 Task: Select the current location as Columbia, South Carolina, United States . Now zoom + , and verify the location . Show zoom slider
Action: Mouse moved to (371, 26)
Screenshot: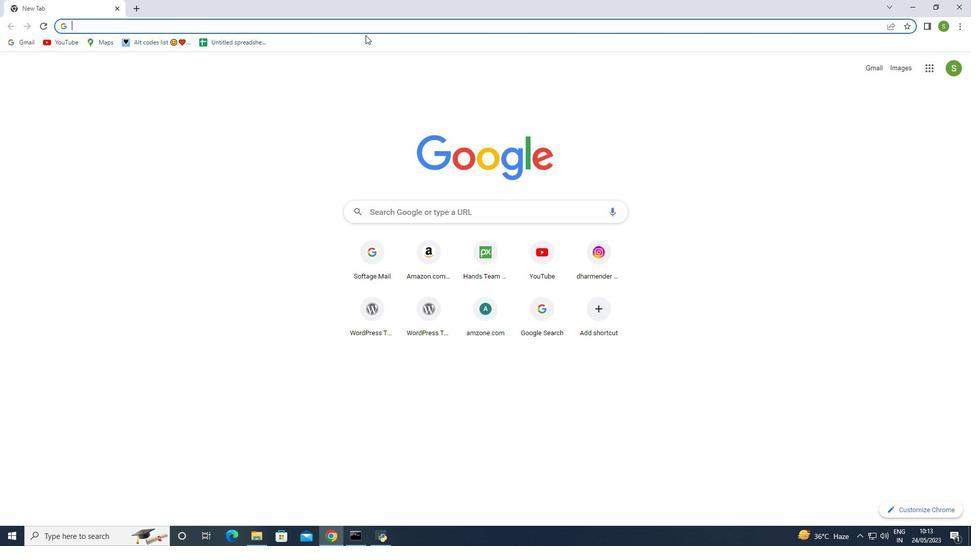 
Action: Mouse pressed left at (371, 26)
Screenshot: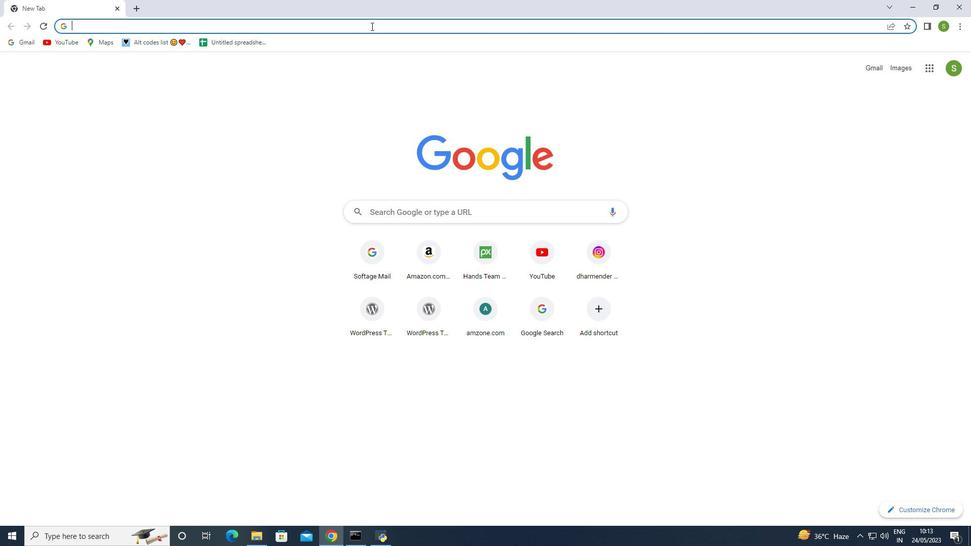 
Action: Key pressed google<Key.space>map<Key.enter>
Screenshot: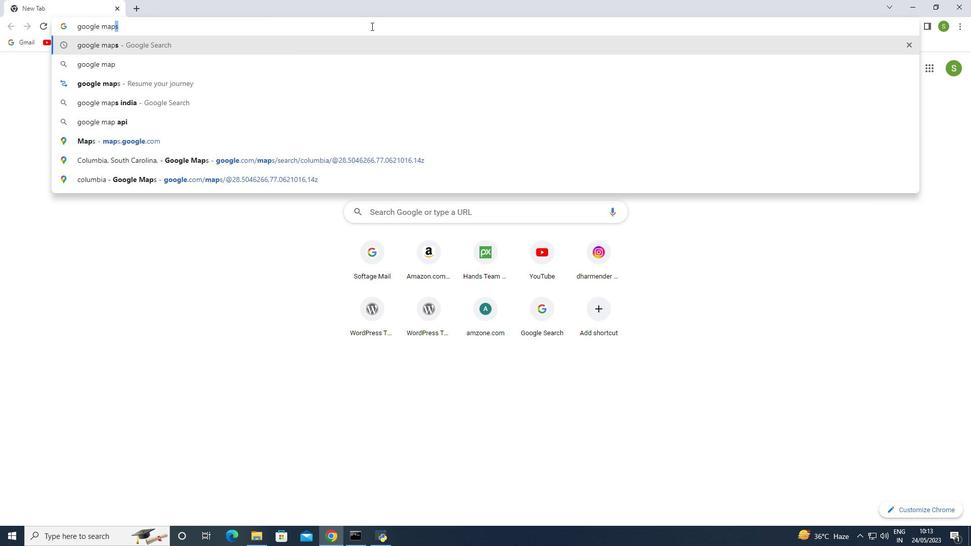 
Action: Mouse moved to (158, 233)
Screenshot: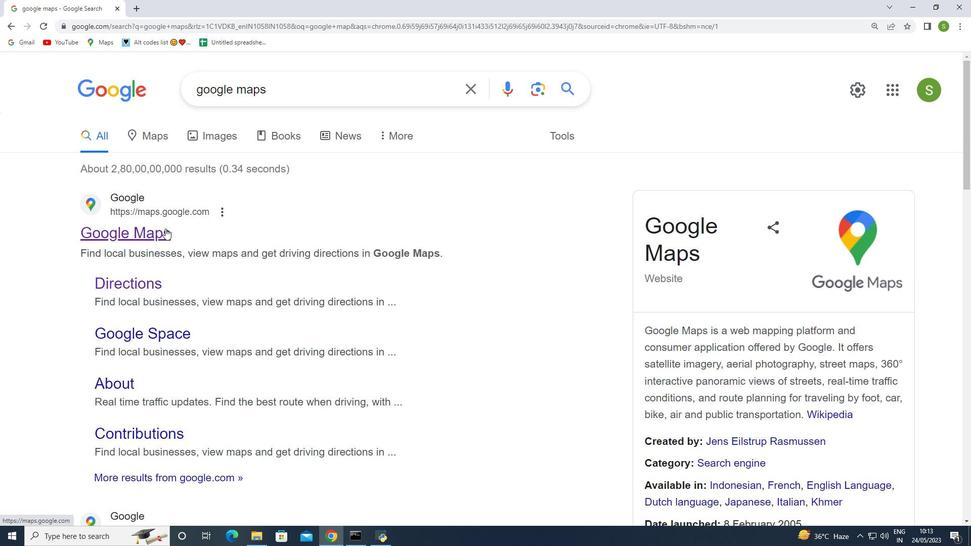 
Action: Mouse pressed left at (158, 233)
Screenshot: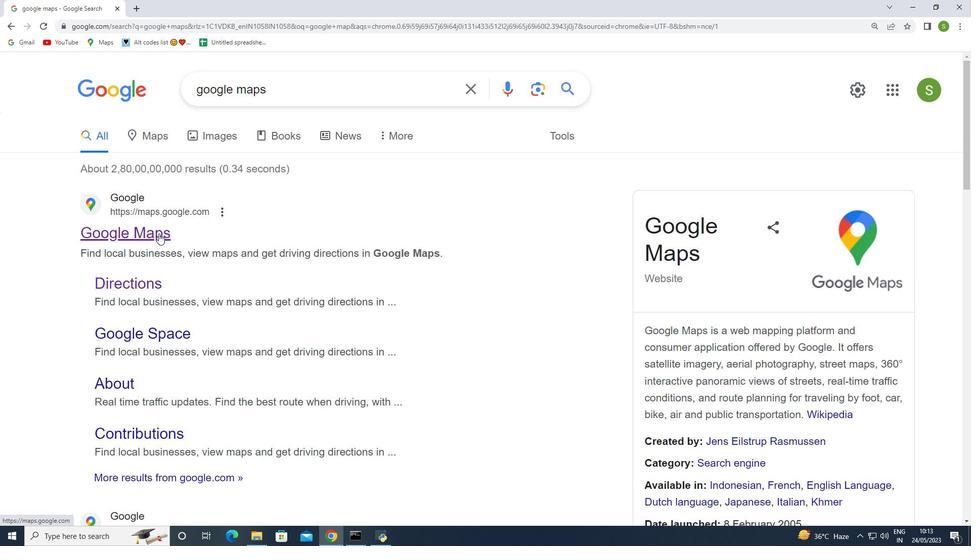 
Action: Mouse moved to (183, 76)
Screenshot: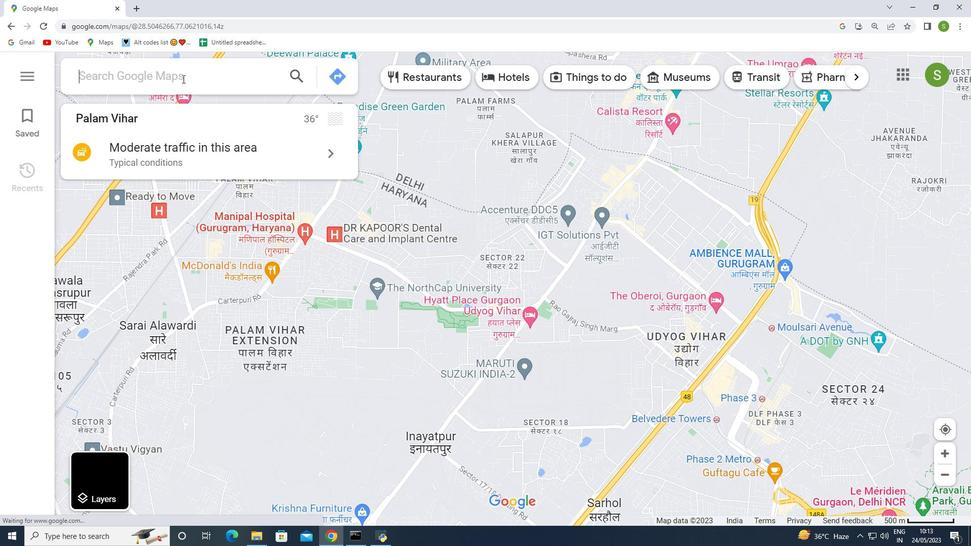 
Action: Mouse pressed left at (183, 76)
Screenshot: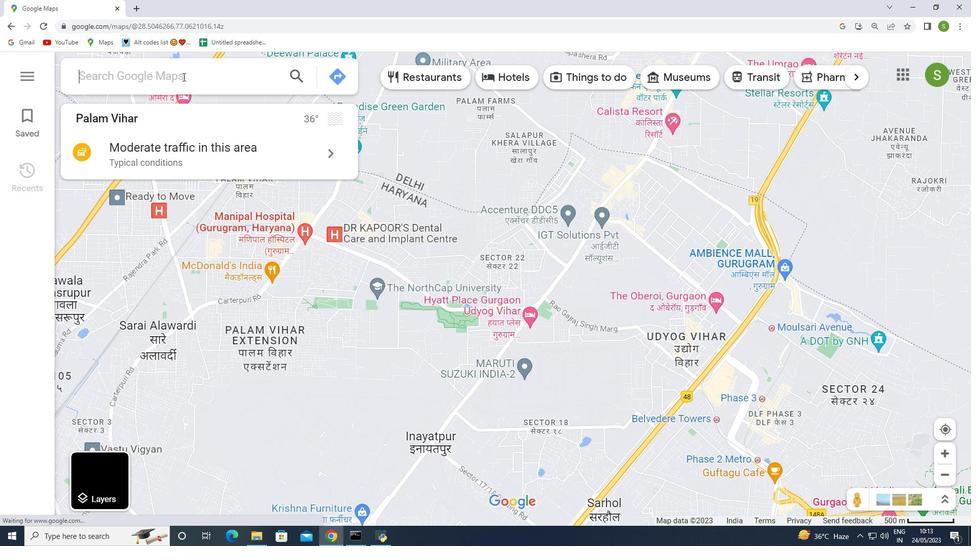 
Action: Key pressed columbia<Key.space>south<Key.space>carolina<Key.space>united<Key.space>states
Screenshot: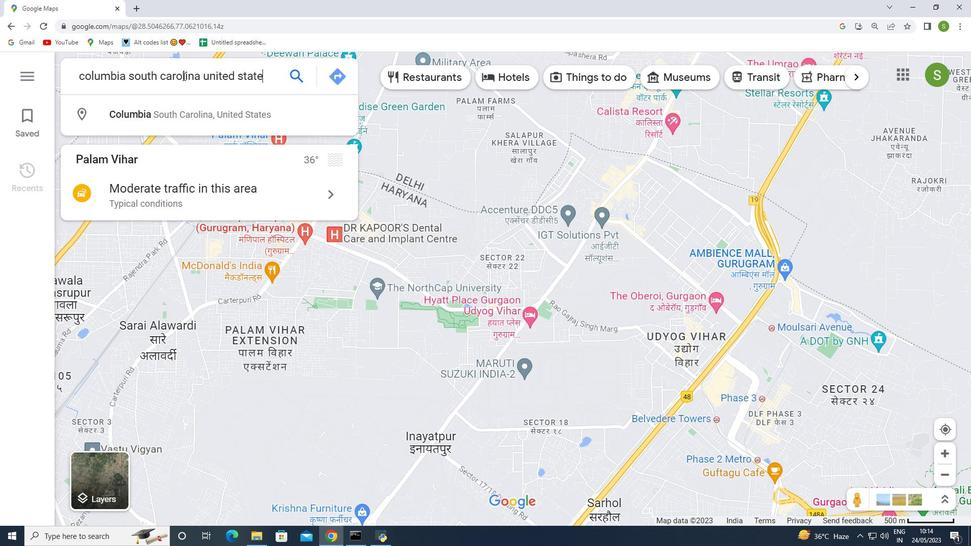 
Action: Mouse moved to (156, 116)
Screenshot: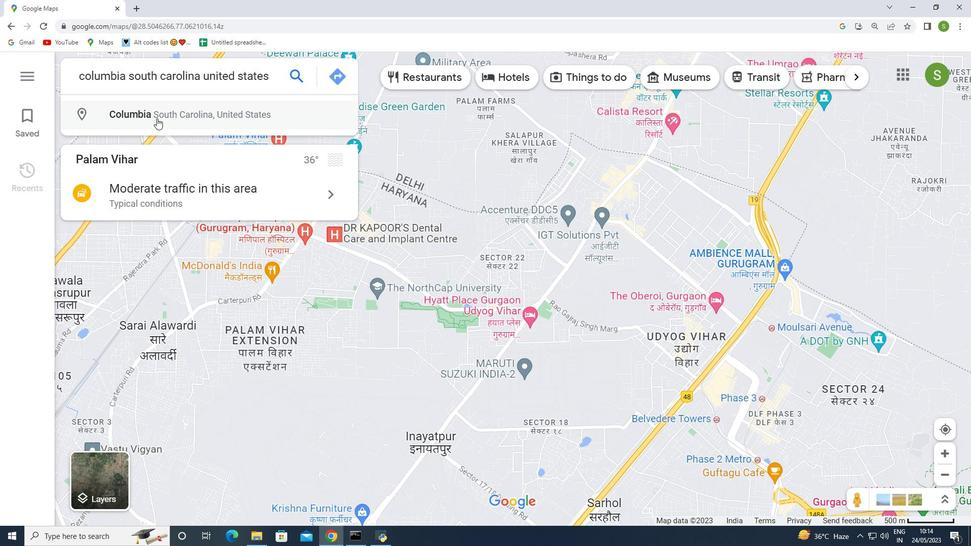 
Action: Mouse pressed left at (156, 116)
Screenshot: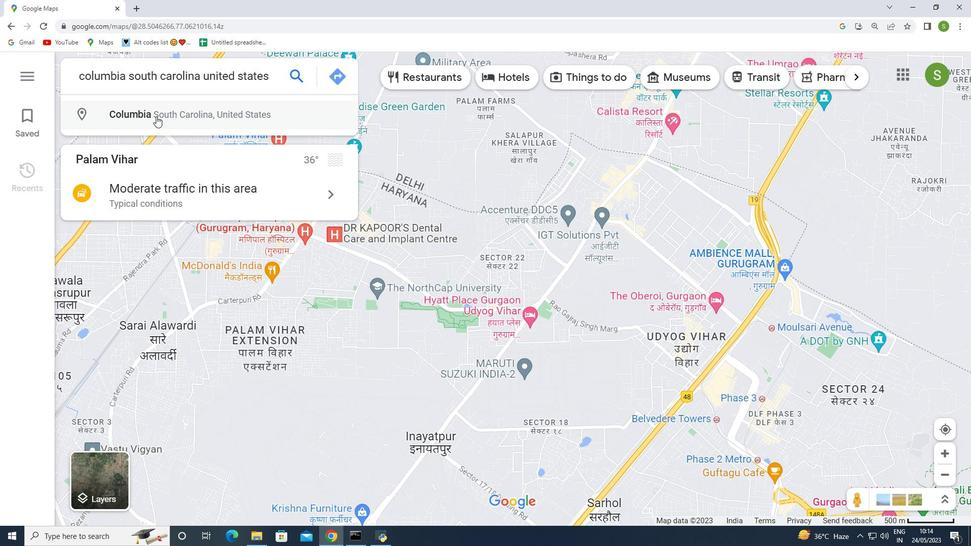
Action: Mouse moved to (146, 334)
Screenshot: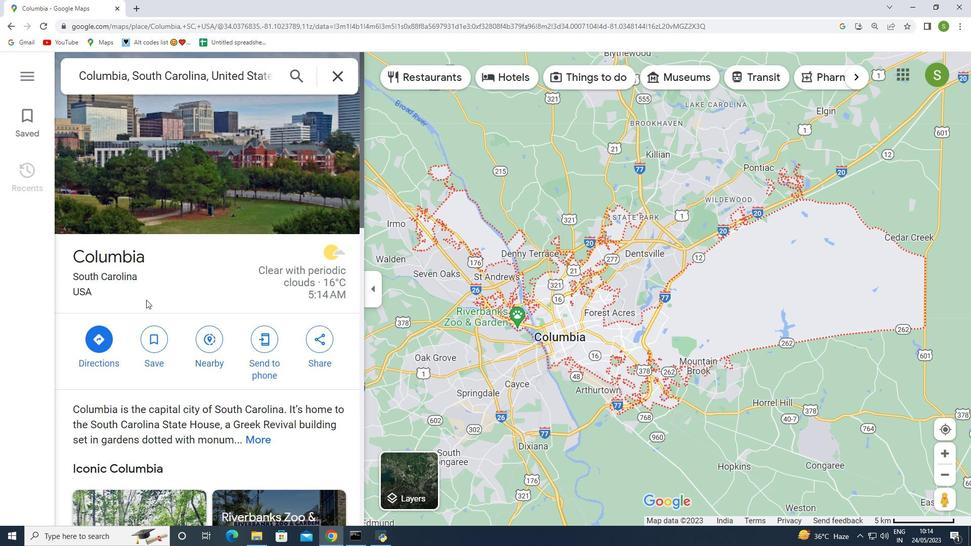 
Action: Mouse scrolled (146, 333) with delta (0, 0)
Screenshot: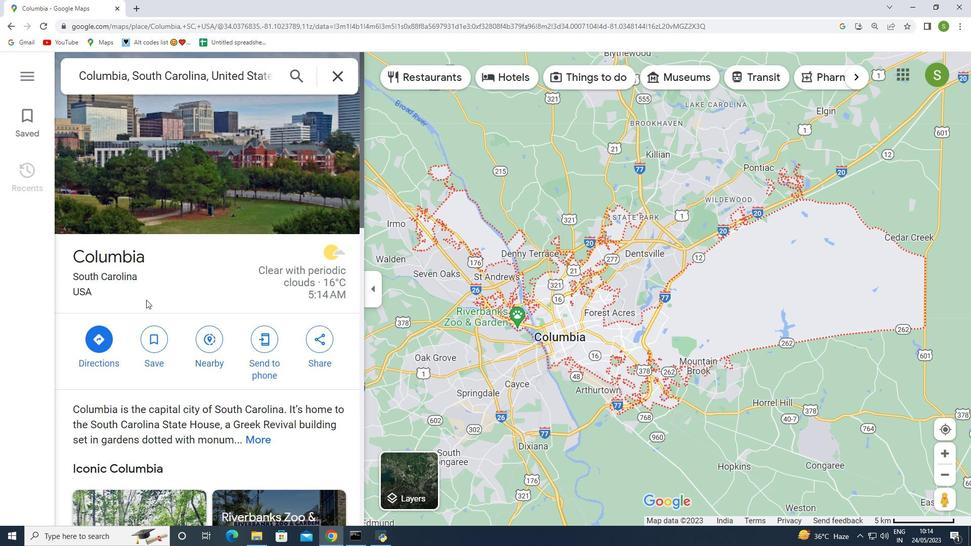
Action: Mouse moved to (259, 389)
Screenshot: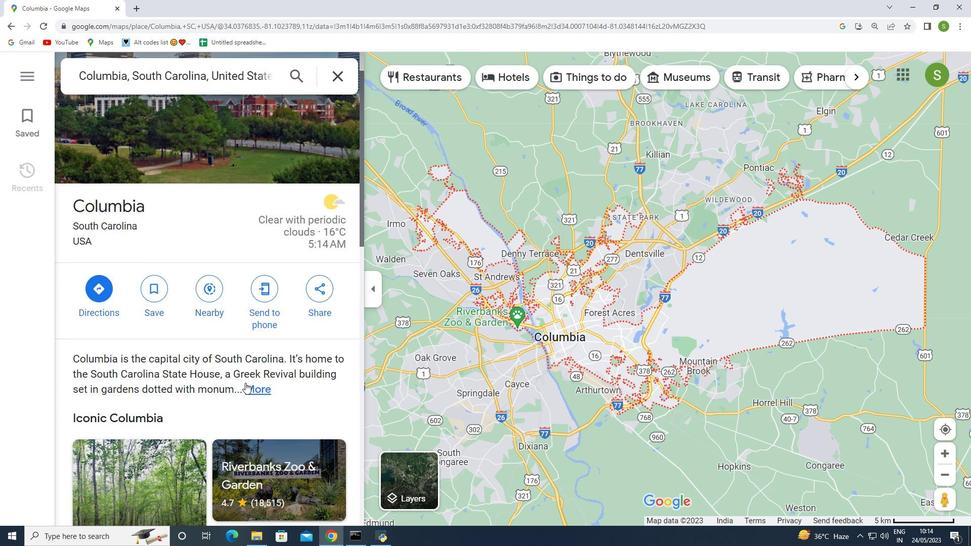 
Action: Mouse pressed left at (259, 389)
Screenshot: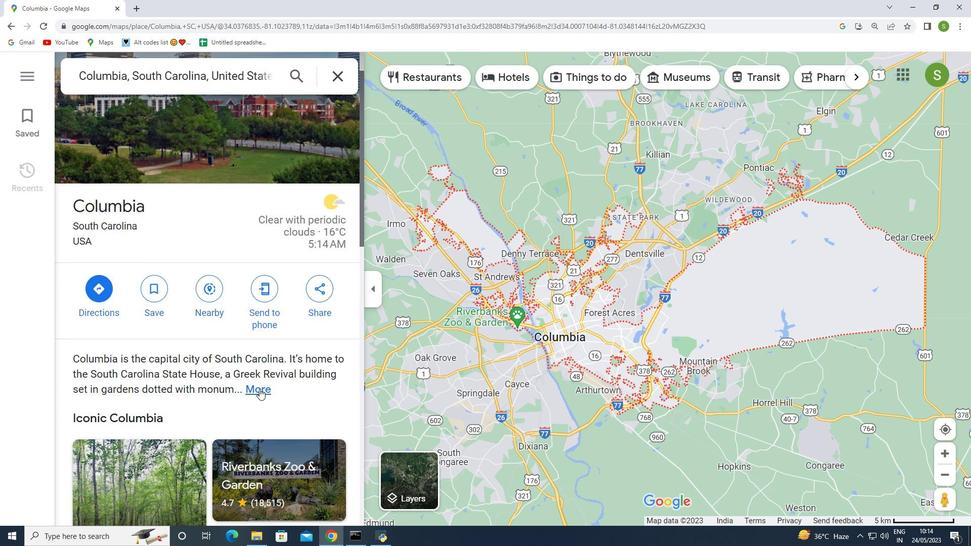 
Action: Mouse moved to (217, 244)
Screenshot: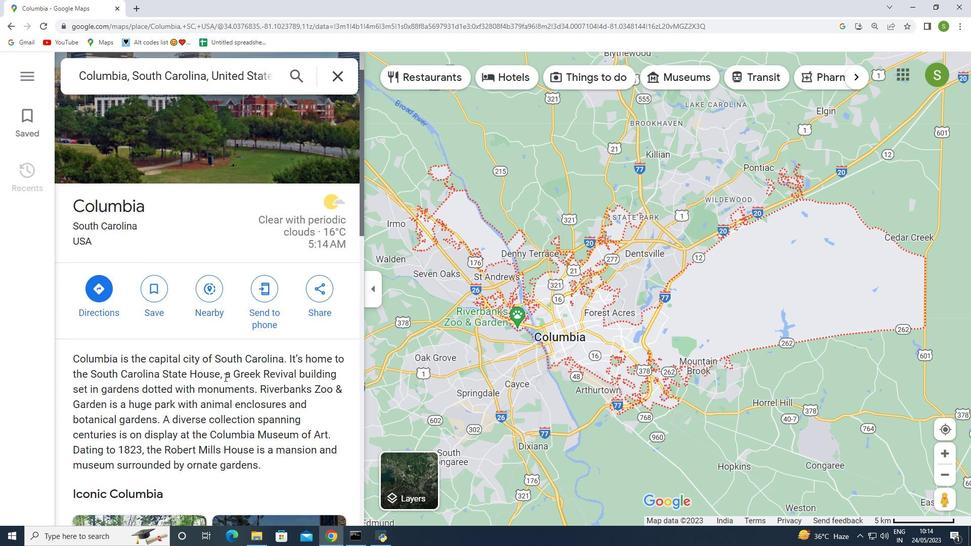 
Action: Mouse scrolled (217, 244) with delta (0, 0)
Screenshot: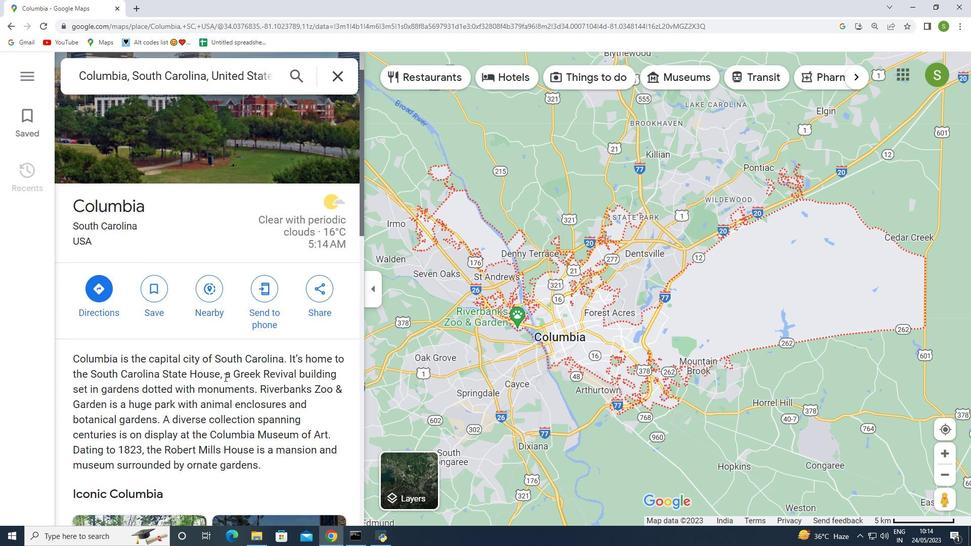 
Action: Mouse moved to (222, 228)
Screenshot: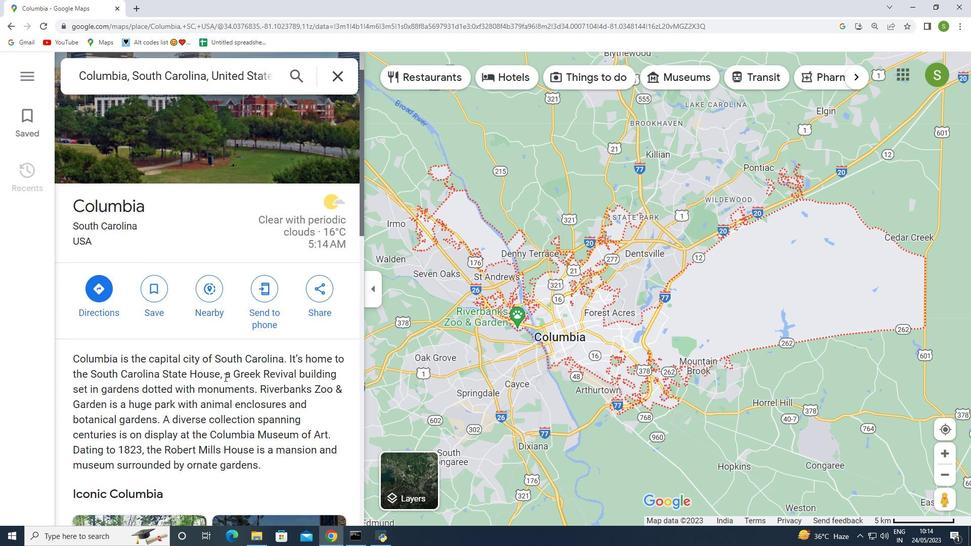 
Action: Mouse scrolled (222, 229) with delta (0, 0)
Screenshot: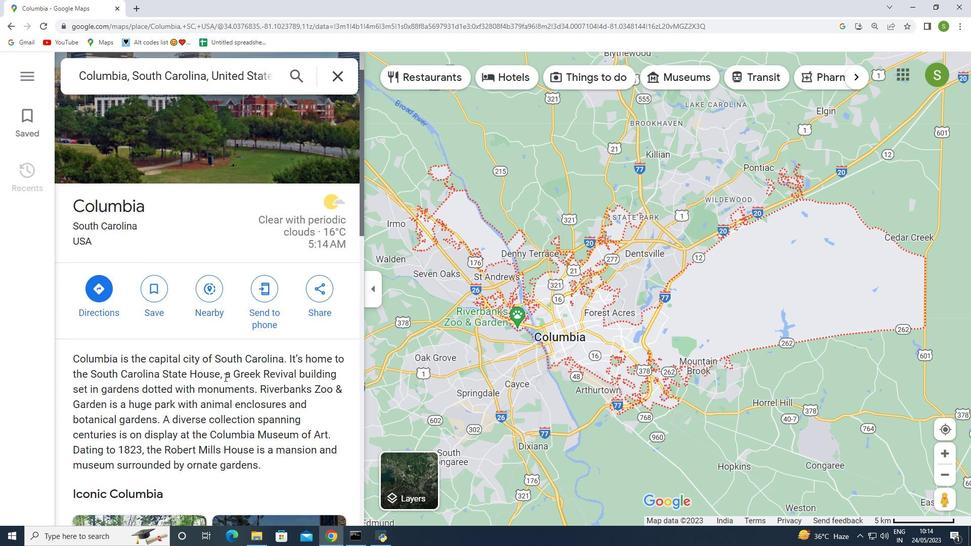 
Action: Mouse moved to (216, 204)
Screenshot: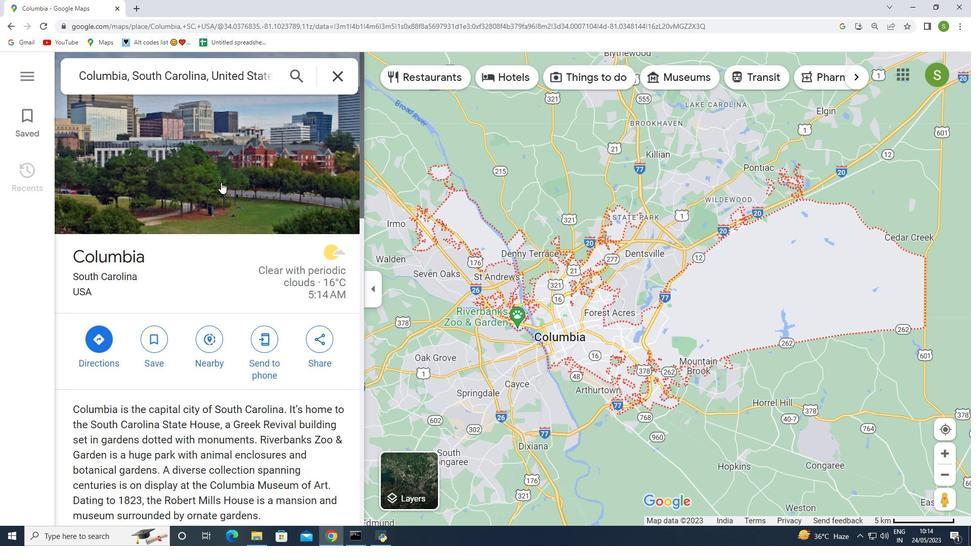 
Action: Mouse scrolled (216, 205) with delta (0, 0)
Screenshot: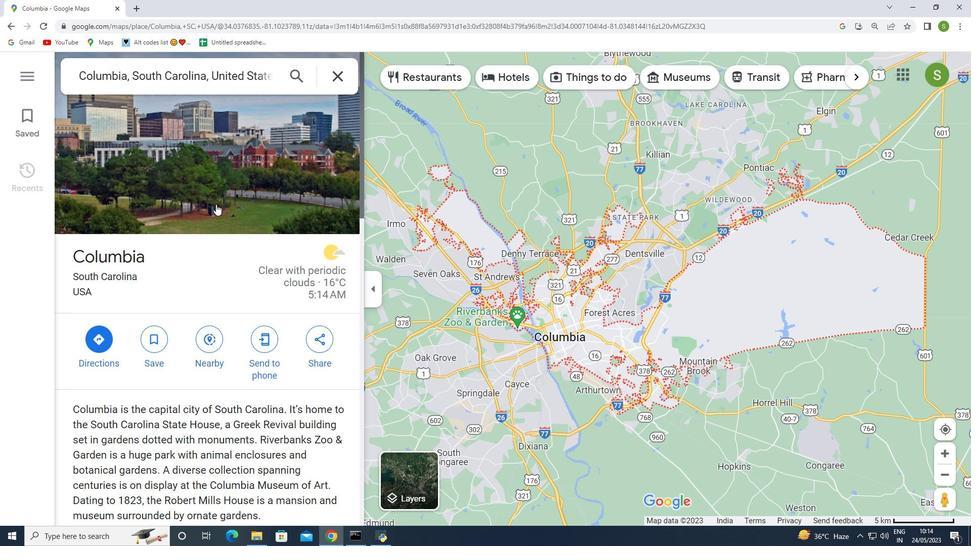 
Action: Mouse scrolled (216, 205) with delta (0, 0)
Screenshot: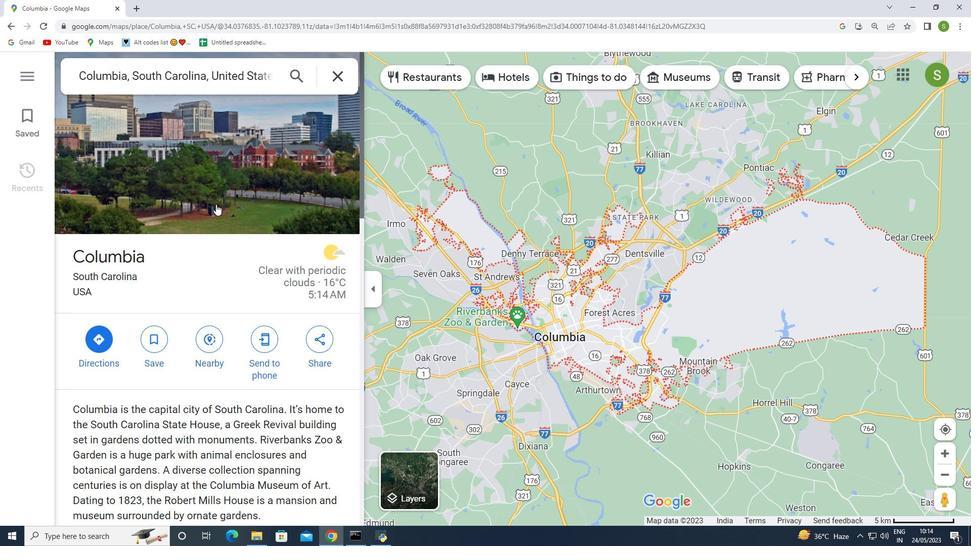 
Action: Mouse scrolled (216, 205) with delta (0, 0)
Screenshot: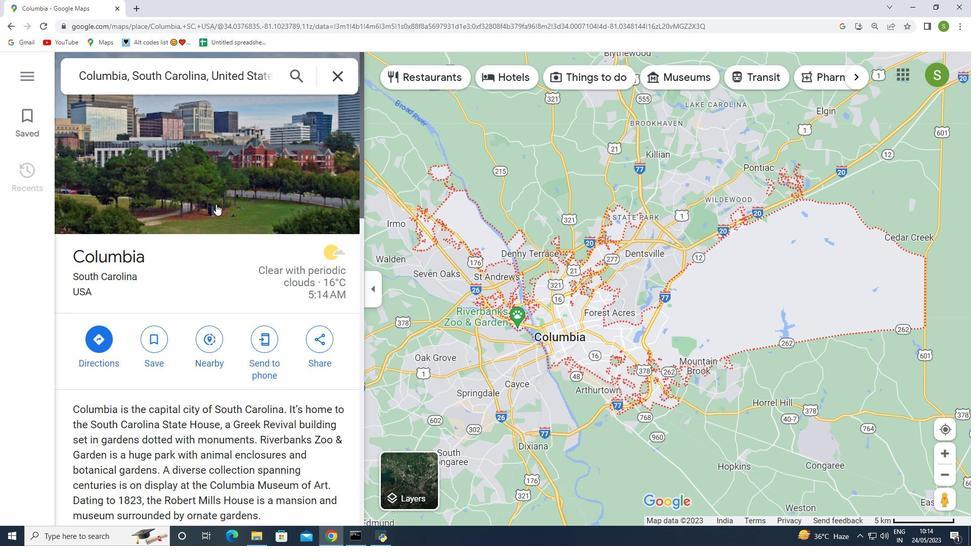 
Action: Mouse moved to (944, 453)
Screenshot: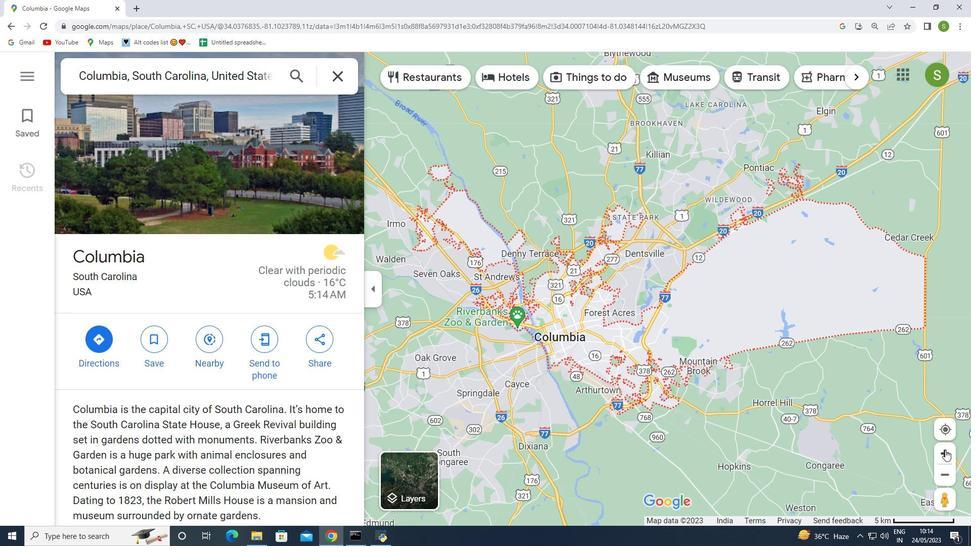 
Action: Mouse pressed left at (944, 453)
Screenshot: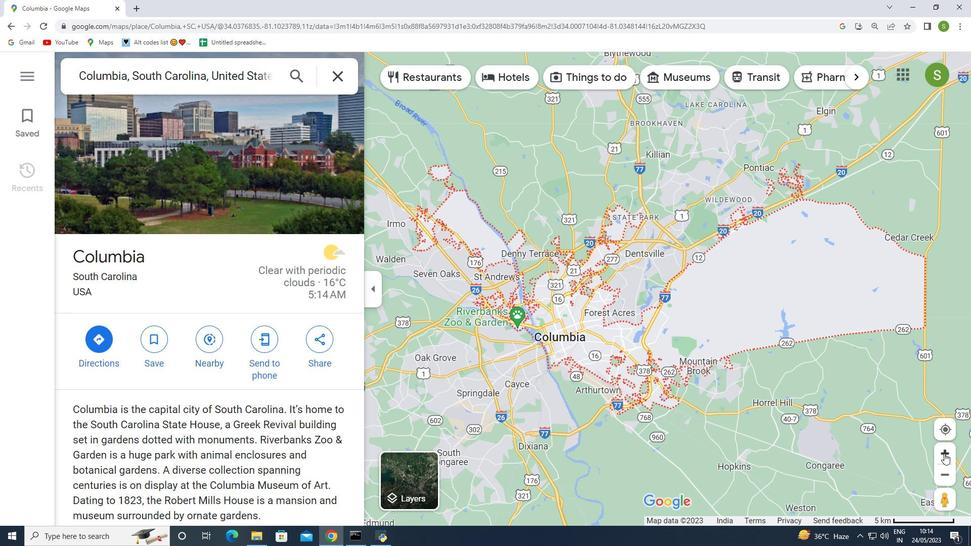 
Action: Mouse pressed left at (944, 453)
Screenshot: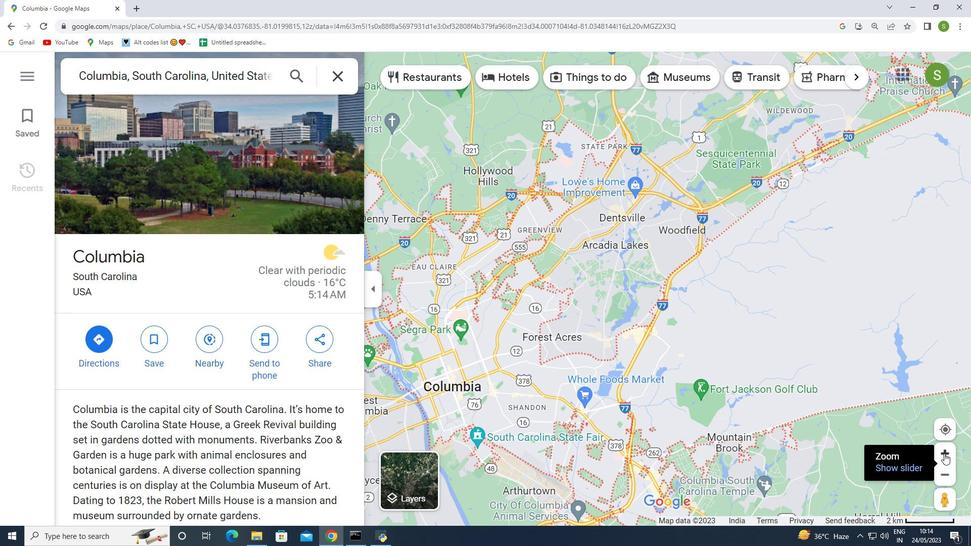 
Action: Mouse moved to (283, 313)
Screenshot: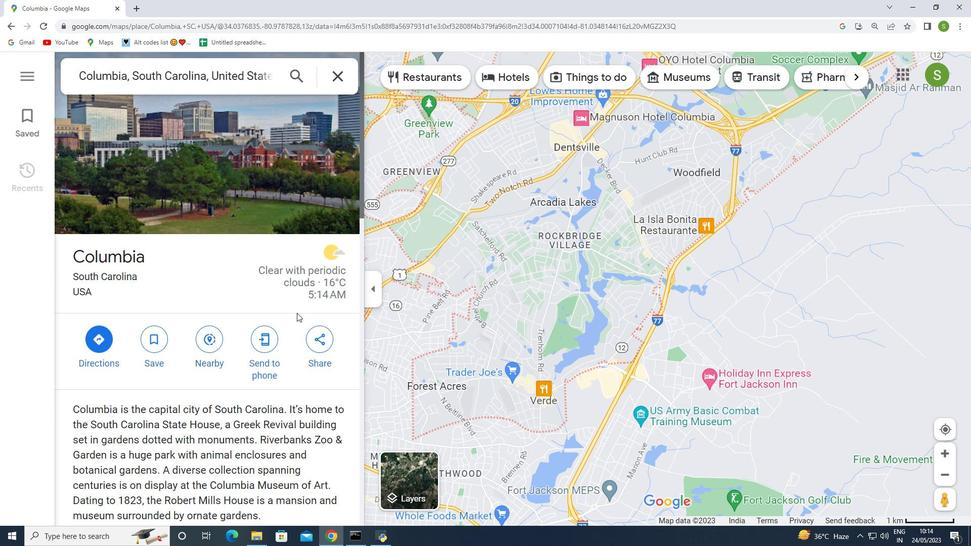 
Action: Mouse scrolled (283, 313) with delta (0, 0)
Screenshot: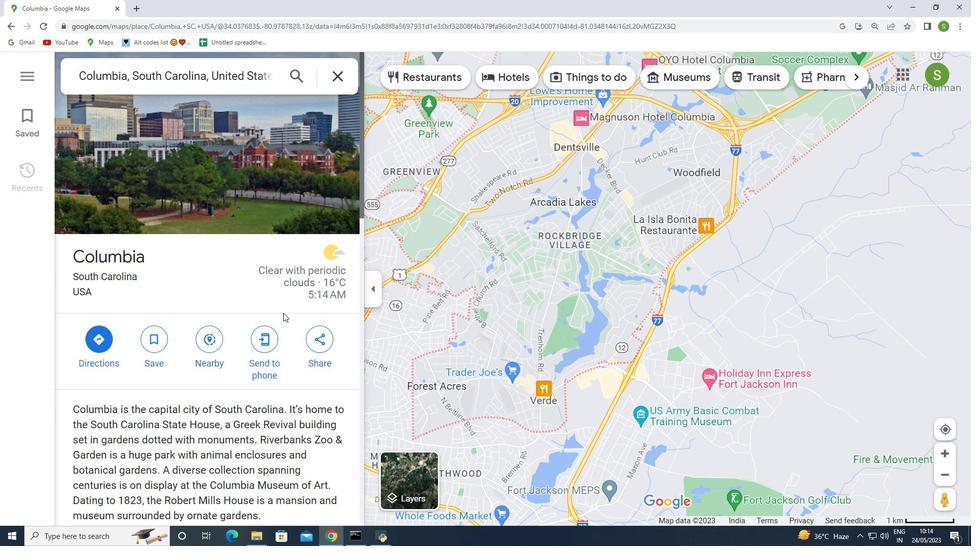 
Action: Mouse scrolled (283, 313) with delta (0, 0)
Screenshot: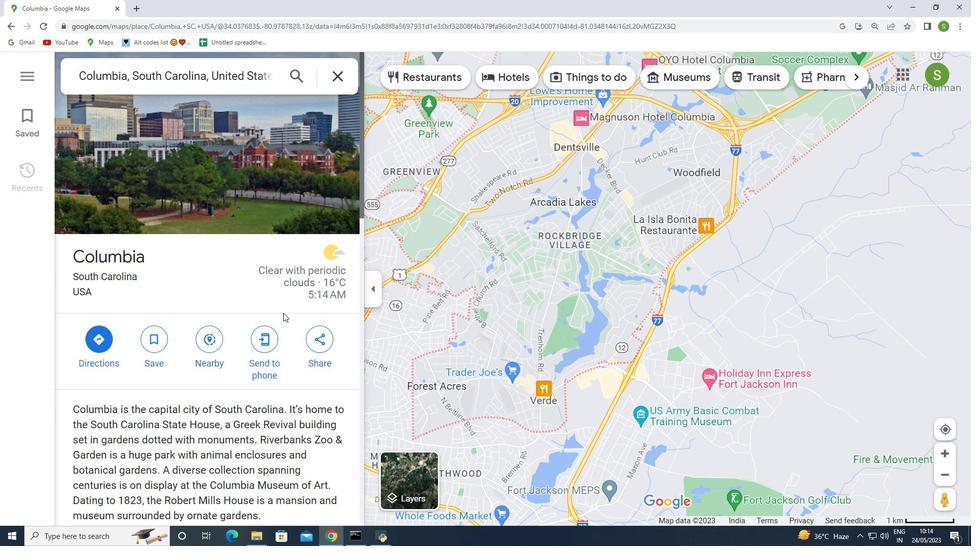 
Action: Mouse moved to (292, 292)
Screenshot: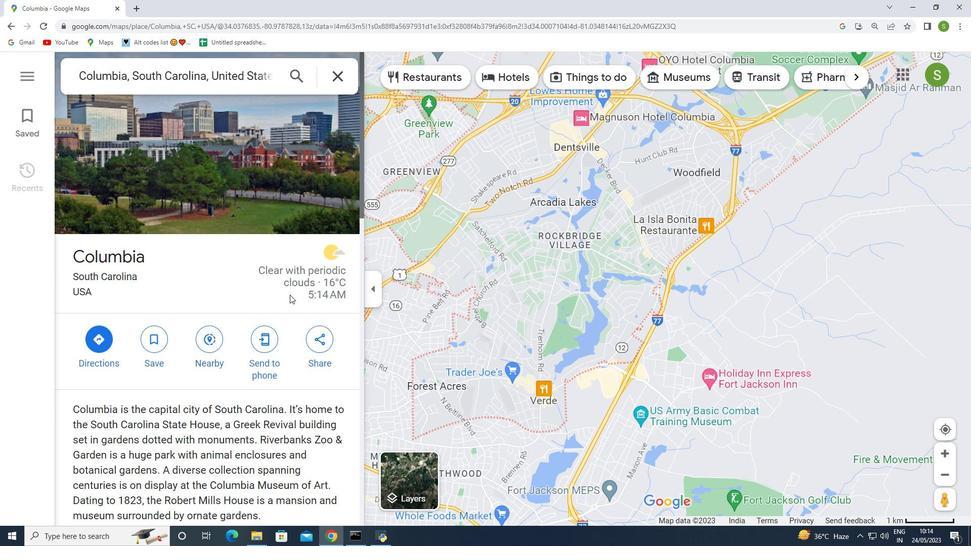 
Action: Mouse scrolled (292, 291) with delta (0, 0)
Screenshot: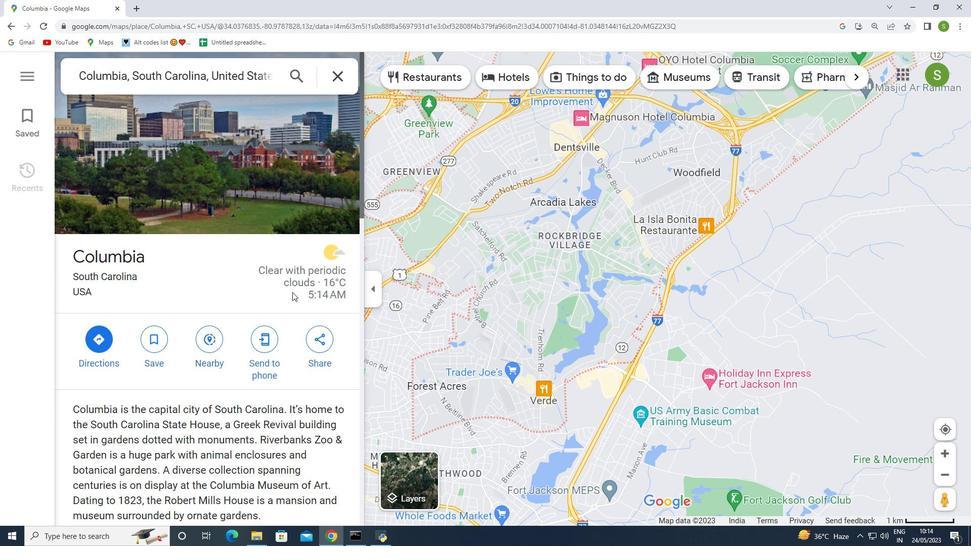 
Action: Mouse moved to (481, 325)
Screenshot: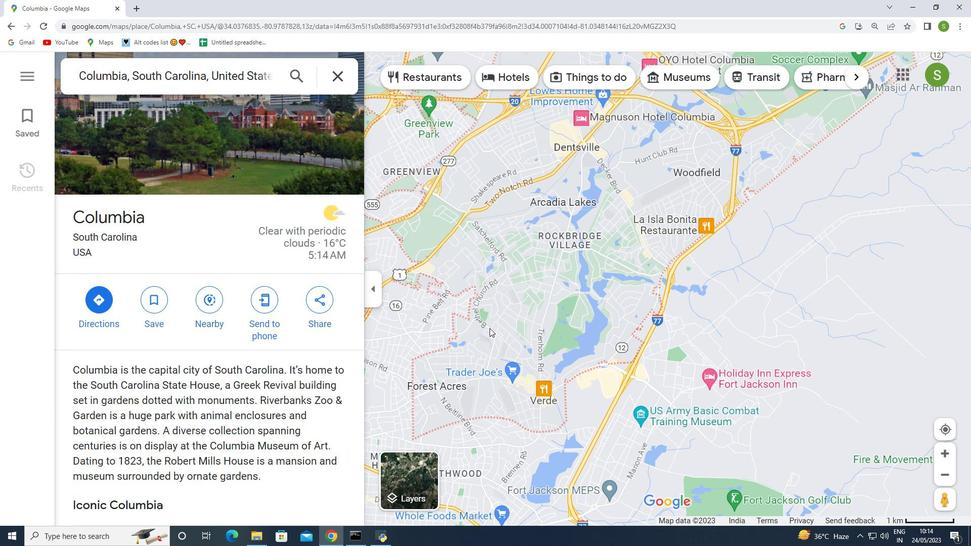
Action: Mouse scrolled (481, 325) with delta (0, 0)
Screenshot: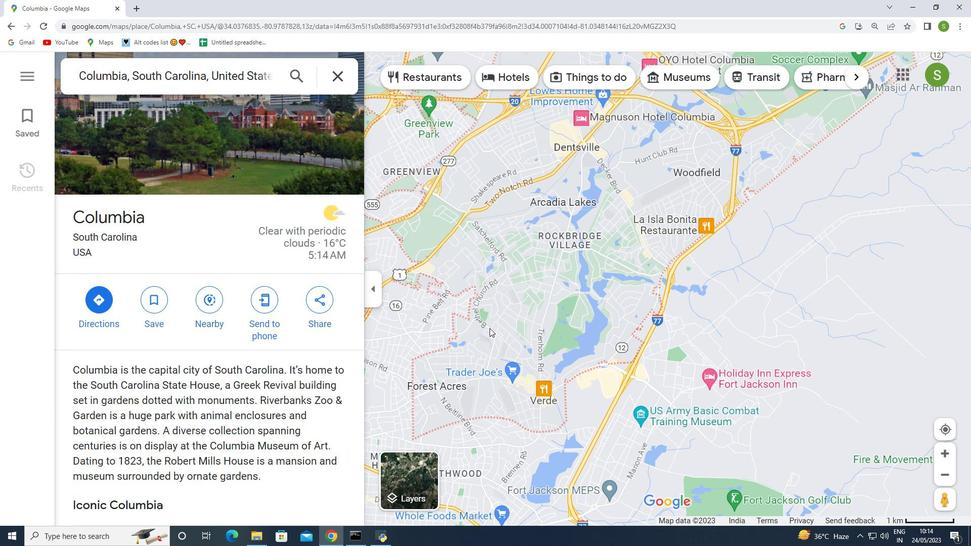 
Action: Mouse moved to (479, 323)
Screenshot: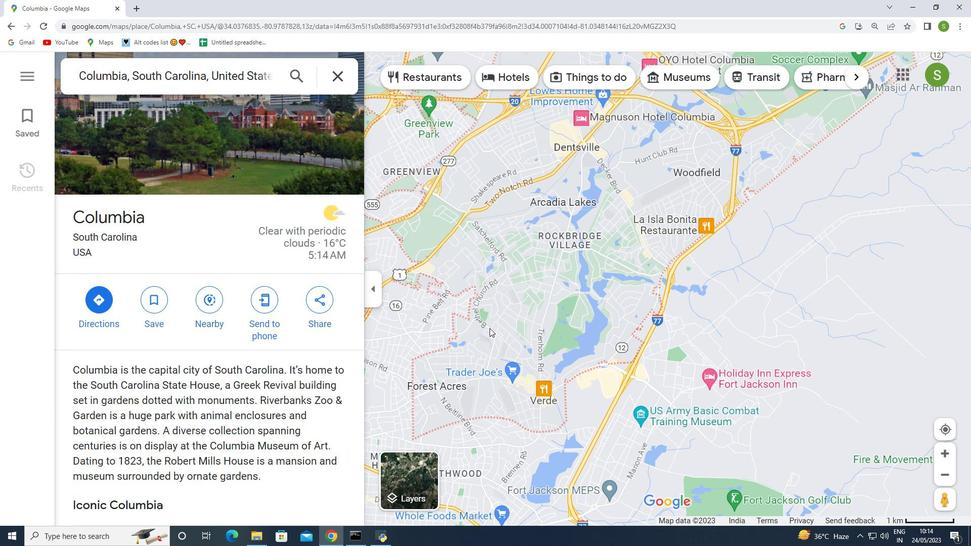 
Action: Mouse scrolled (479, 324) with delta (0, 0)
Screenshot: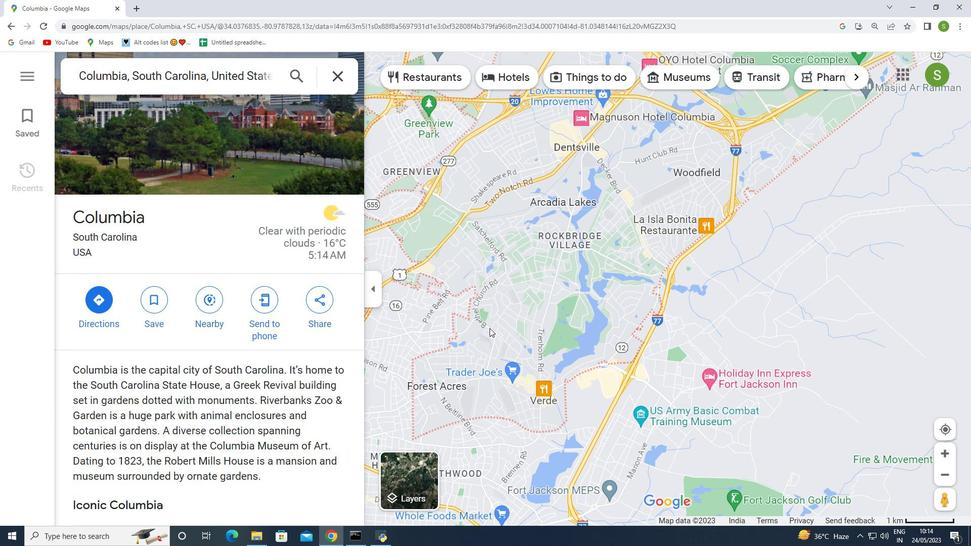 
Action: Mouse moved to (477, 322)
Screenshot: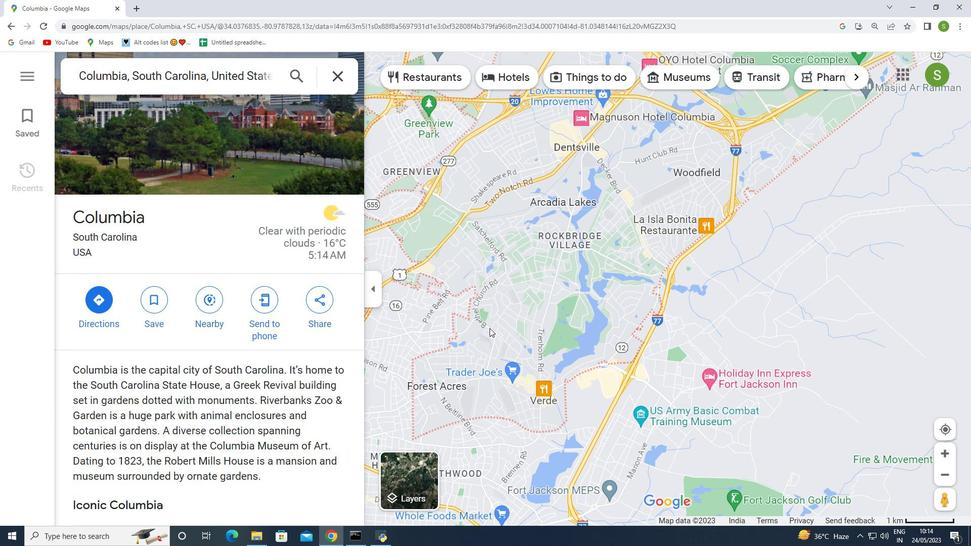 
Action: Mouse scrolled (477, 323) with delta (0, 0)
Screenshot: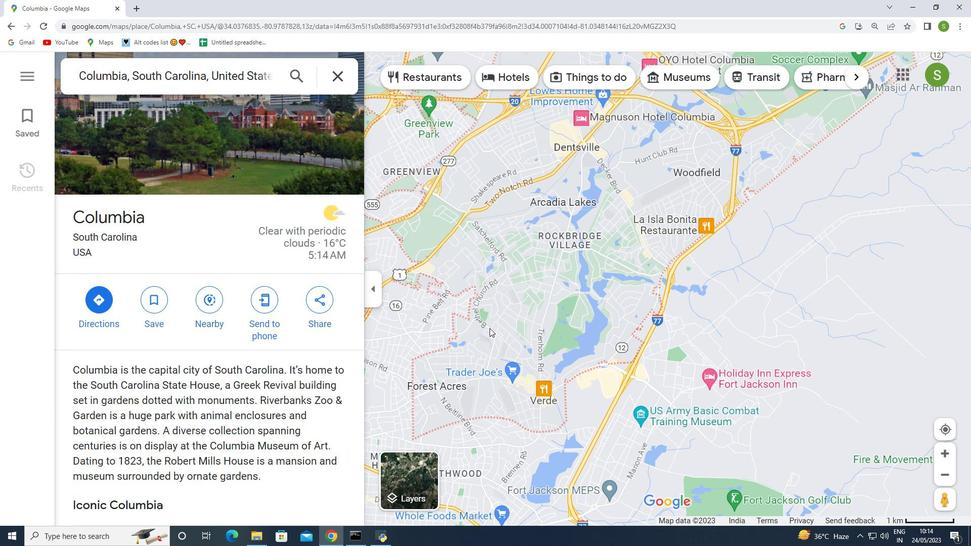 
Action: Mouse moved to (469, 316)
Screenshot: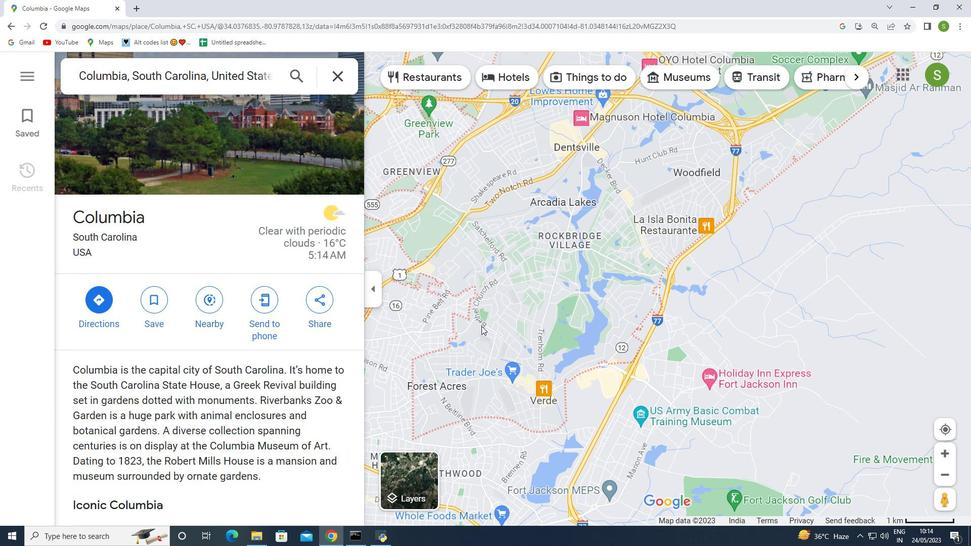 
Action: Mouse scrolled (469, 317) with delta (0, 0)
Screenshot: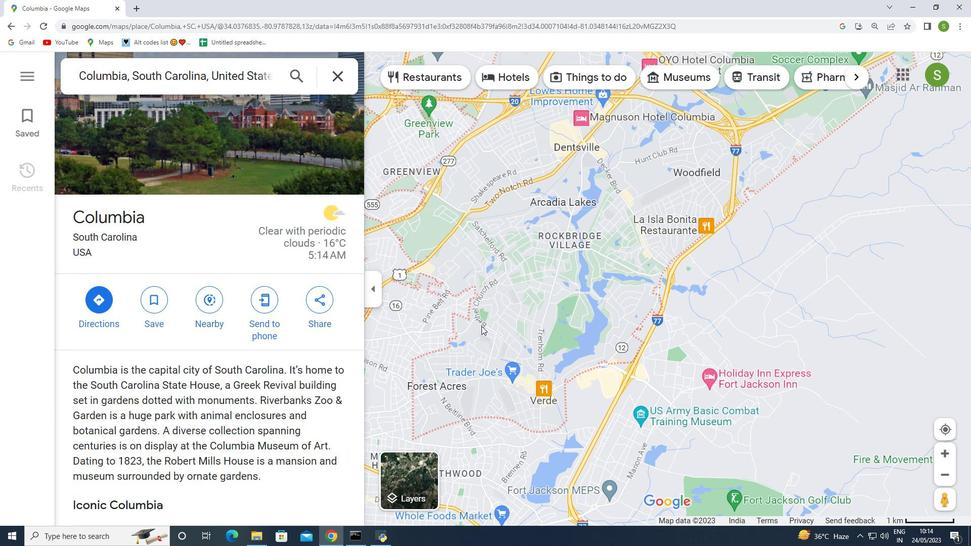 
Action: Mouse moved to (280, 328)
Screenshot: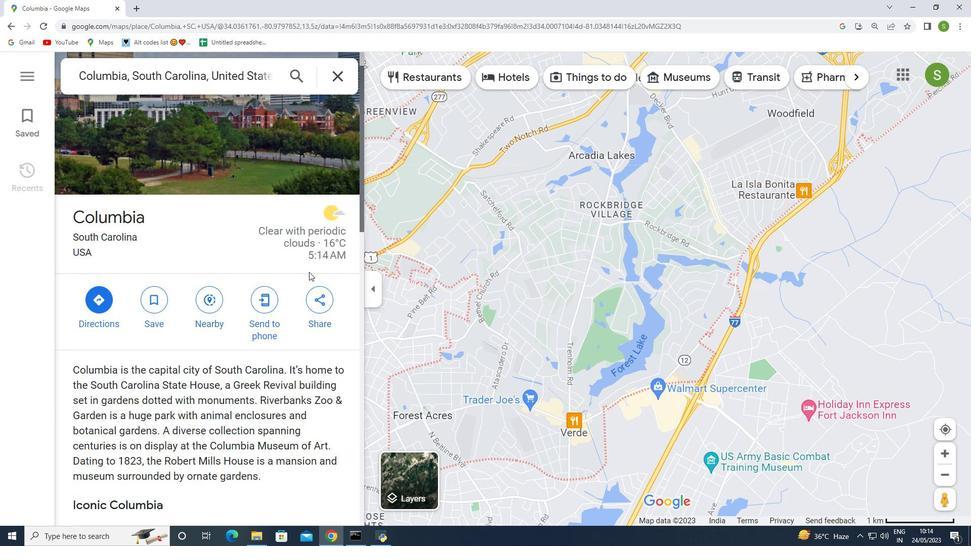 
Action: Mouse scrolled (280, 328) with delta (0, 0)
Screenshot: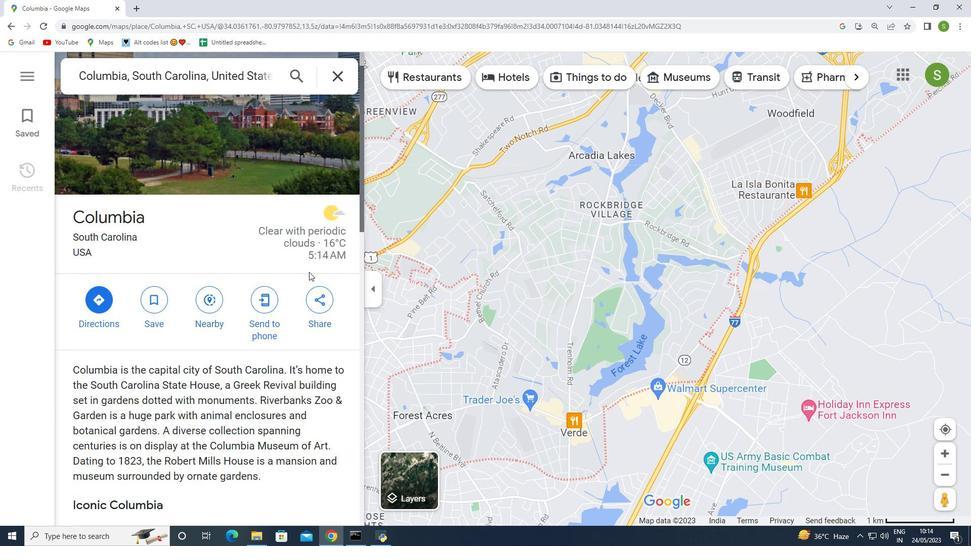 
Action: Mouse moved to (275, 339)
Screenshot: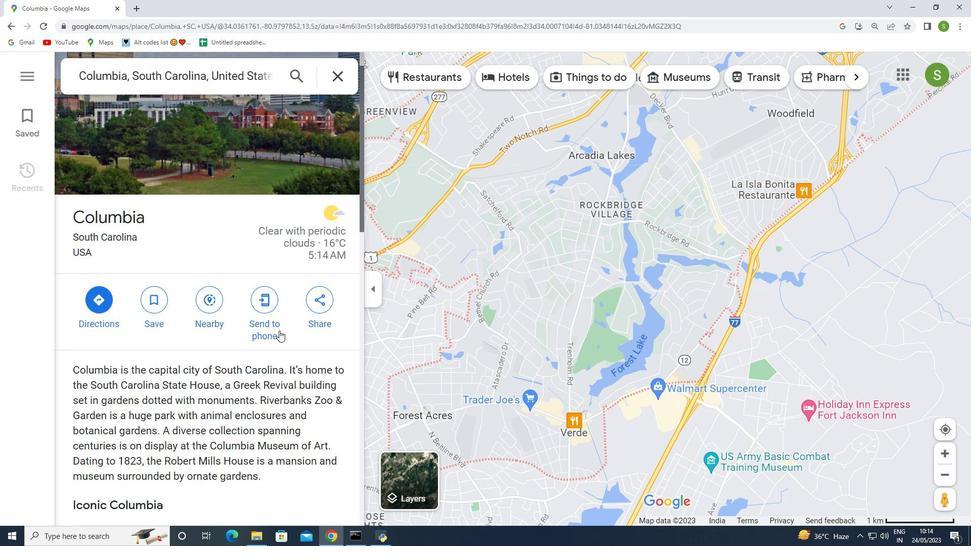 
Action: Mouse scrolled (275, 338) with delta (0, 0)
Screenshot: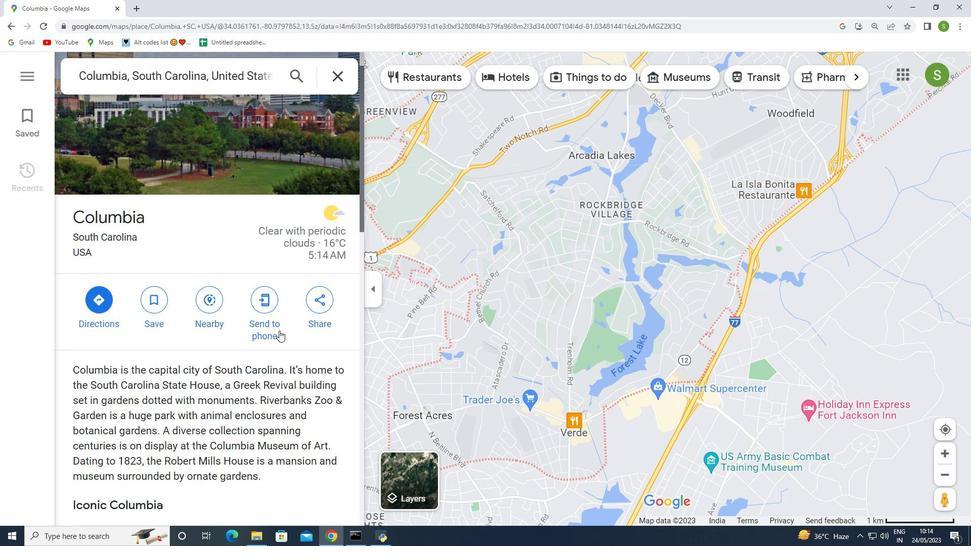 
Action: Mouse moved to (269, 352)
Screenshot: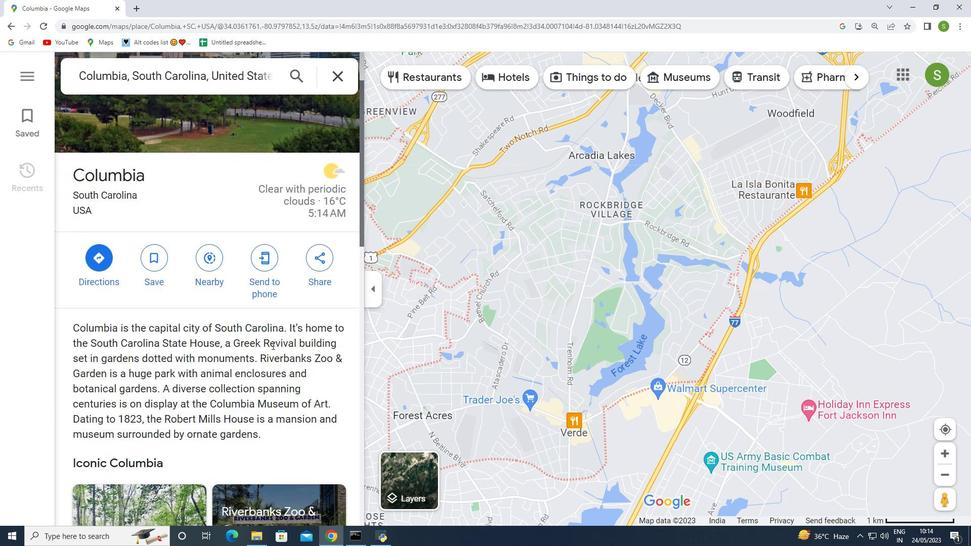 
Action: Mouse scrolled (269, 351) with delta (0, 0)
Screenshot: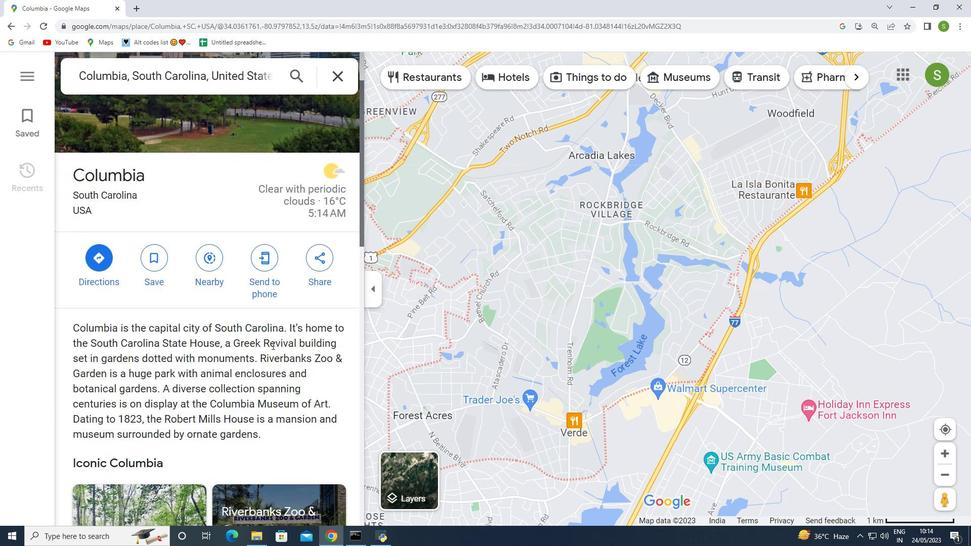 
Action: Mouse moved to (213, 262)
Screenshot: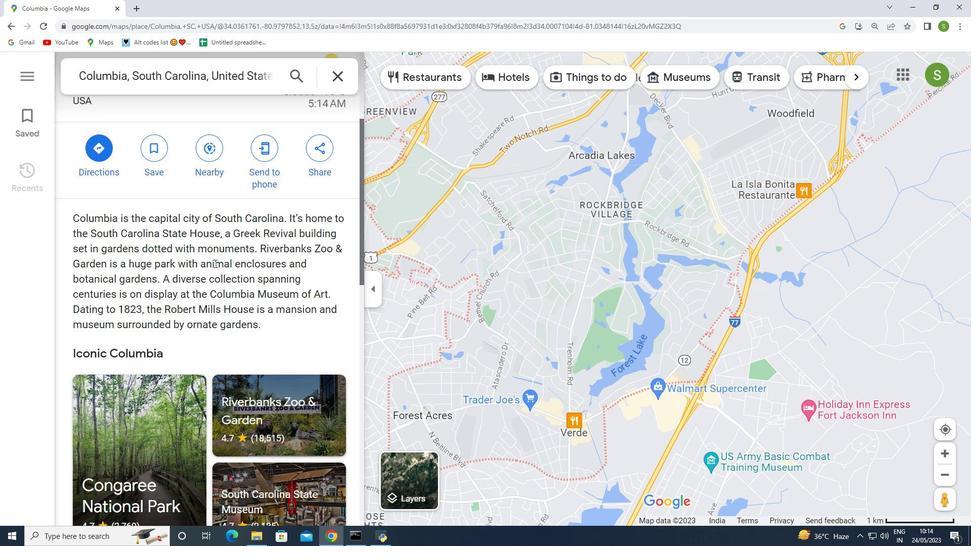 
Action: Mouse scrolled (213, 263) with delta (0, 0)
Screenshot: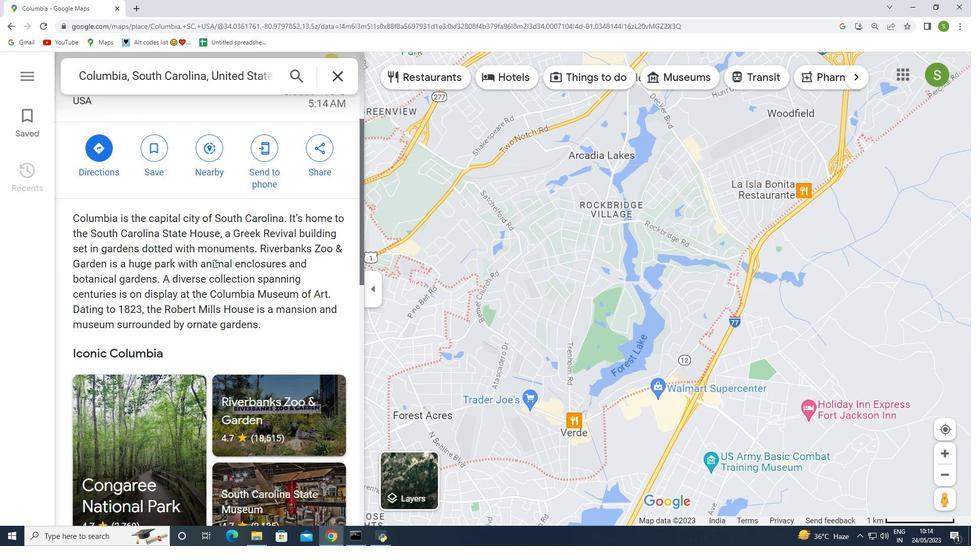 
Action: Mouse moved to (296, 247)
Screenshot: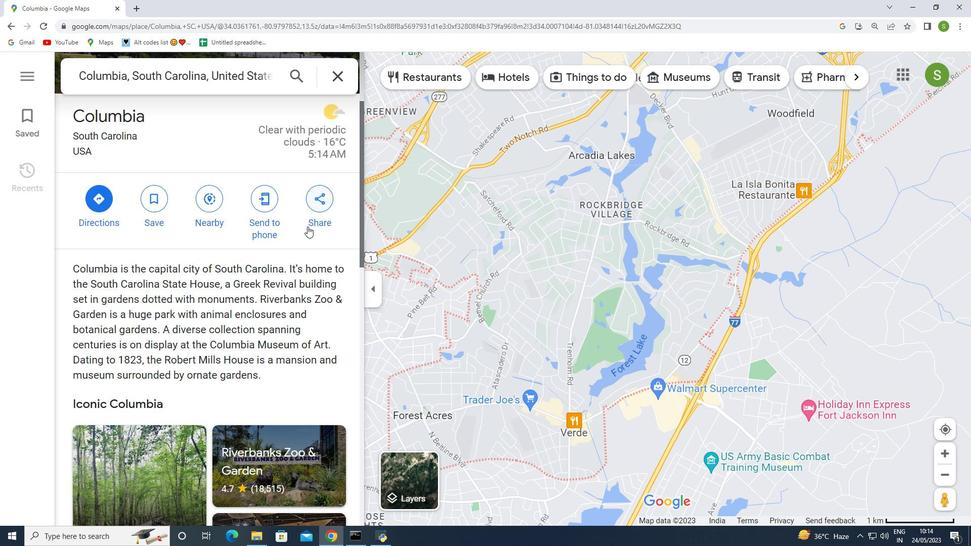 
Action: Mouse scrolled (296, 246) with delta (0, 0)
Screenshot: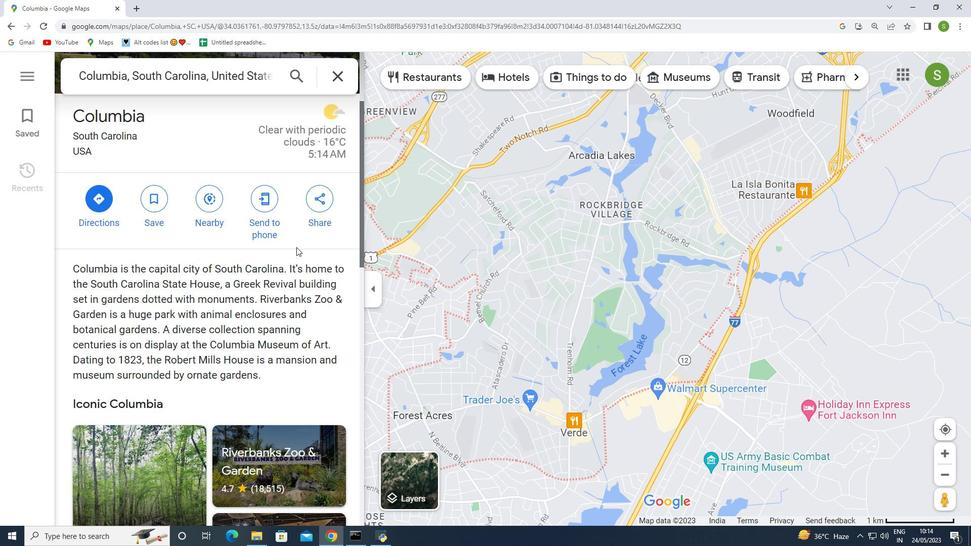 
Action: Mouse scrolled (296, 246) with delta (0, 0)
Screenshot: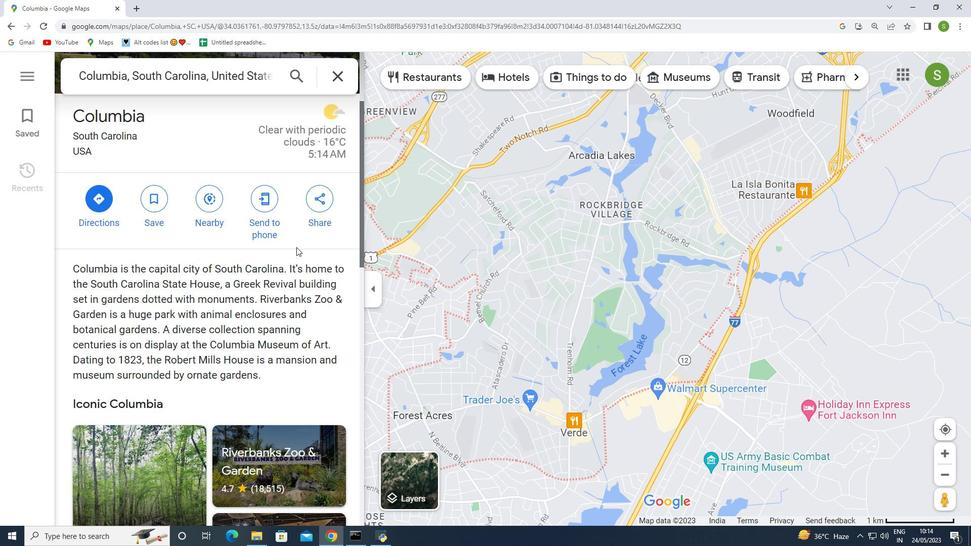 
Action: Mouse moved to (295, 248)
Screenshot: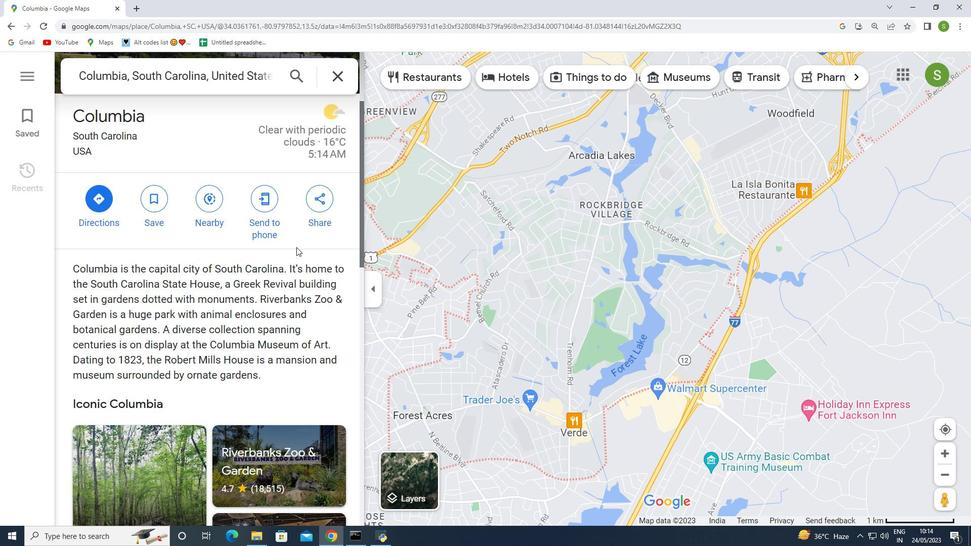 
Action: Mouse scrolled (295, 248) with delta (0, 0)
Screenshot: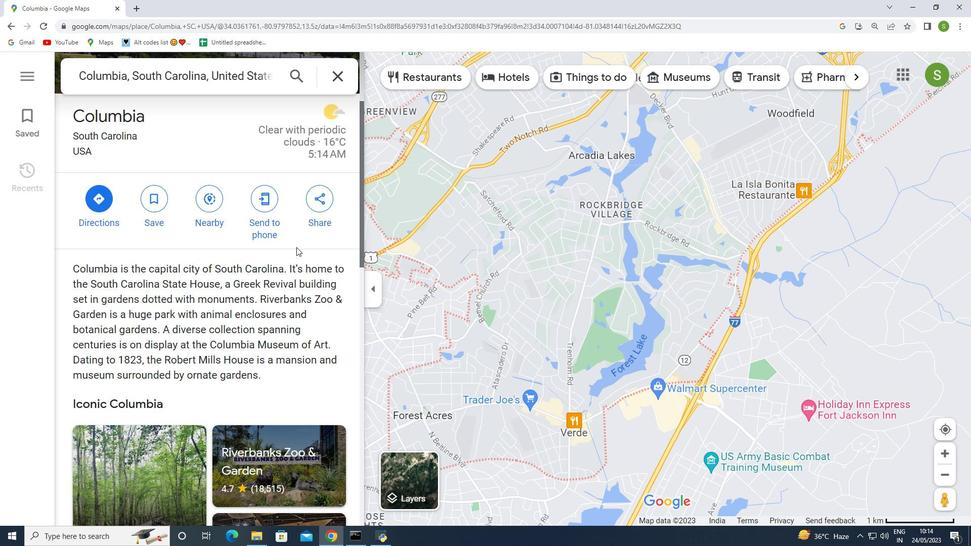 
Action: Mouse moved to (285, 263)
Screenshot: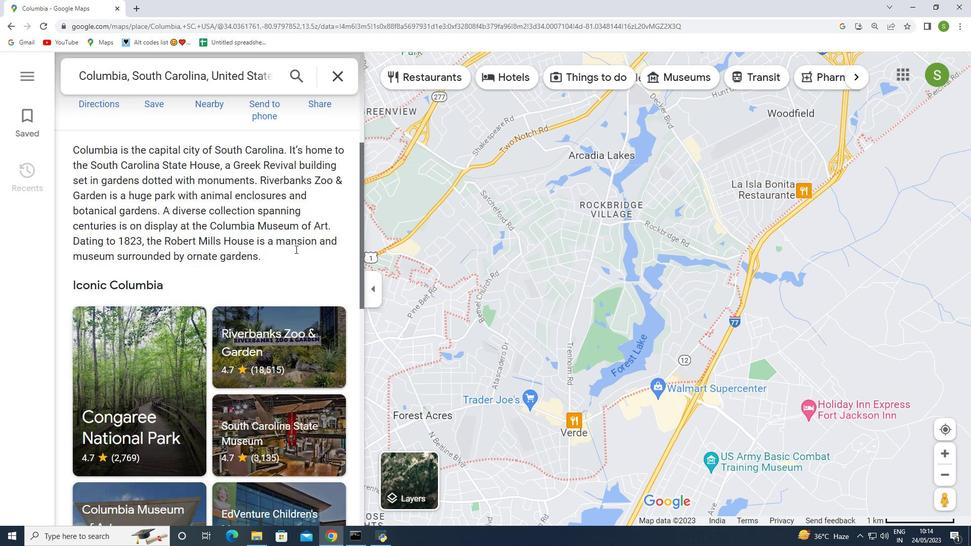 
Action: Mouse scrolled (293, 252) with delta (0, 0)
Screenshot: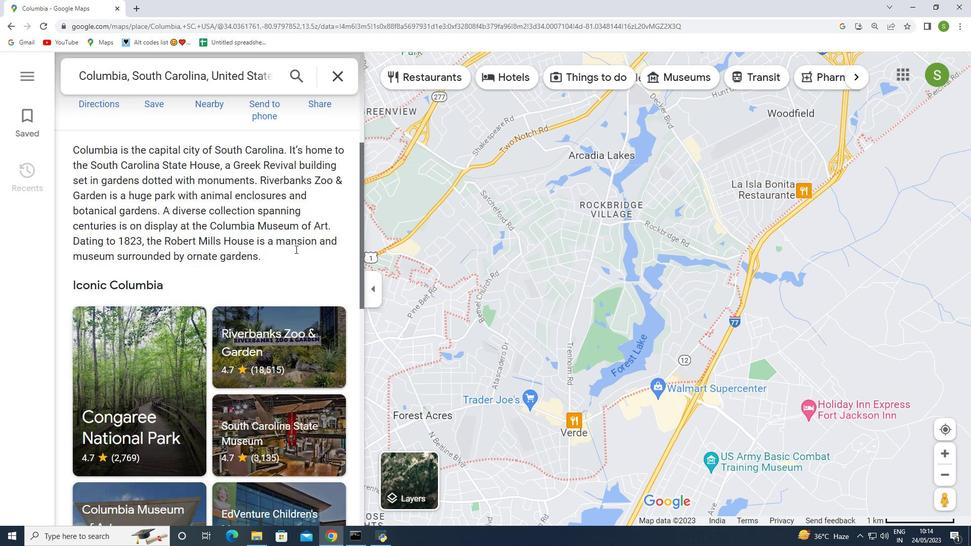 
Action: Mouse moved to (275, 267)
Screenshot: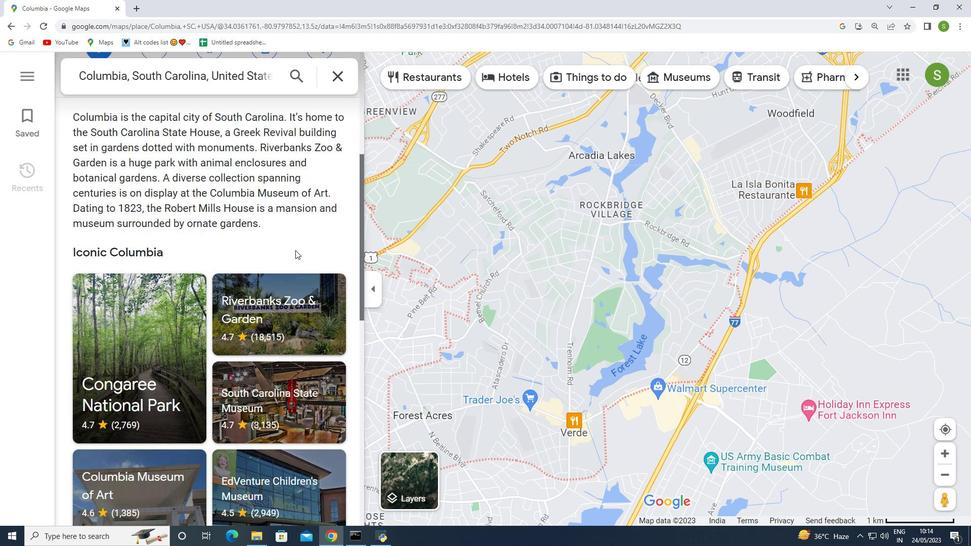 
Action: Mouse scrolled (275, 267) with delta (0, 0)
Screenshot: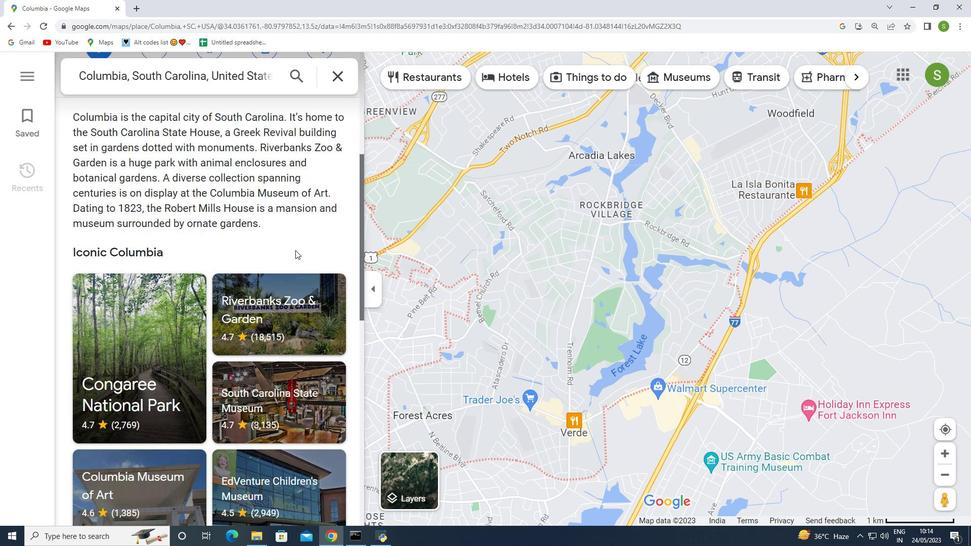 
Action: Mouse moved to (268, 271)
Screenshot: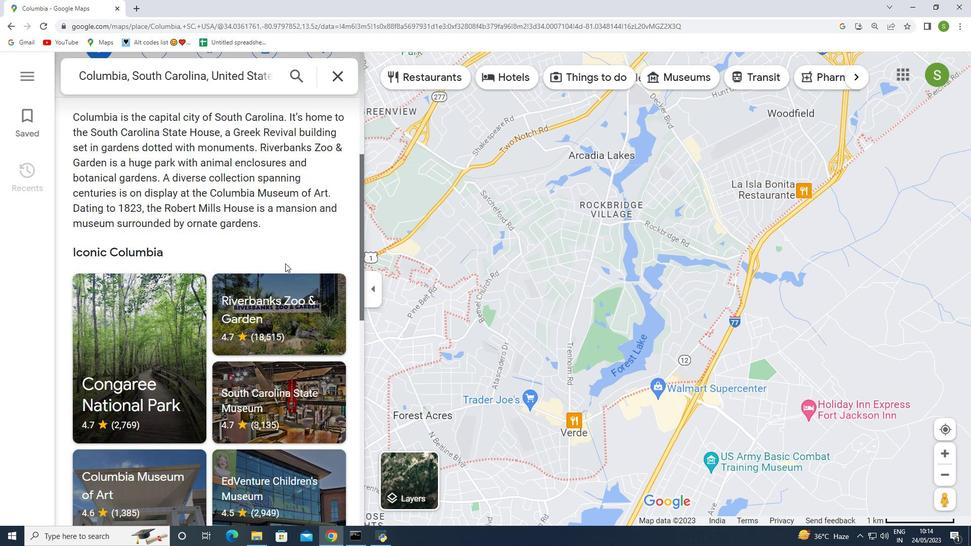 
Action: Mouse scrolled (268, 270) with delta (0, 0)
Screenshot: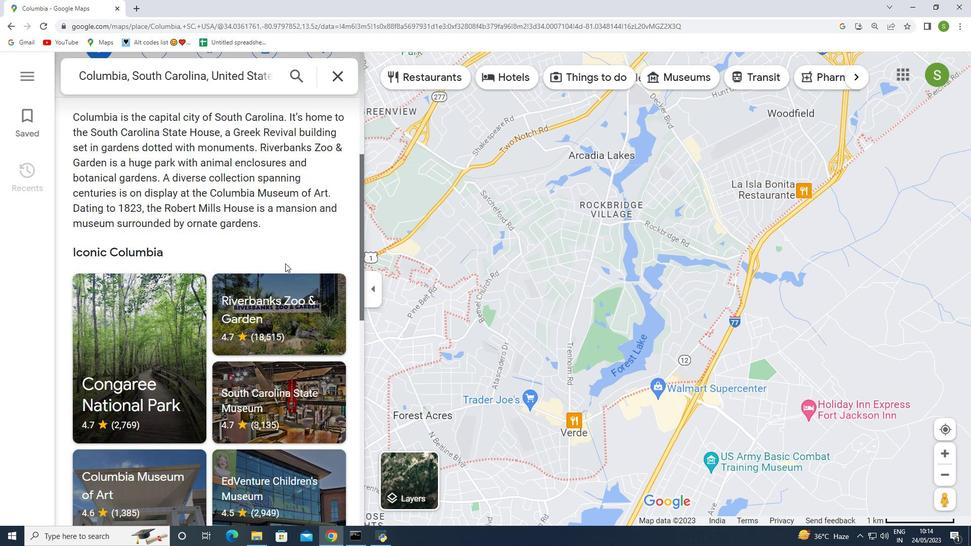 
Action: Mouse moved to (267, 271)
Screenshot: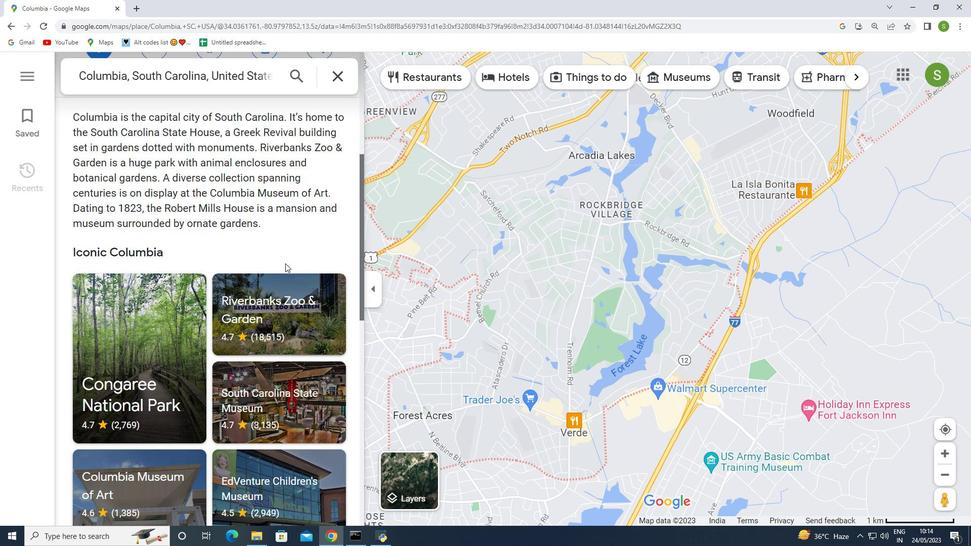 
Action: Mouse scrolled (268, 271) with delta (0, 0)
Screenshot: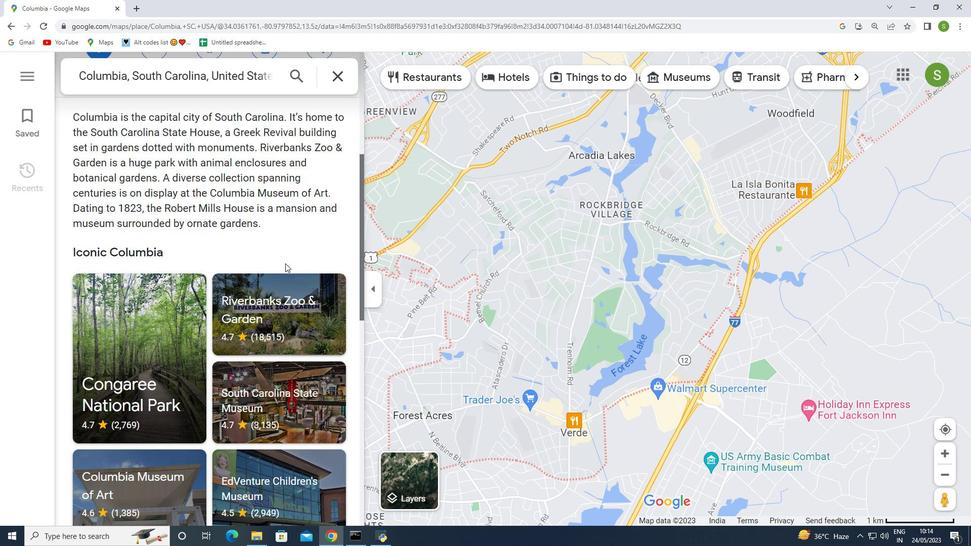 
Action: Mouse moved to (203, 197)
Screenshot: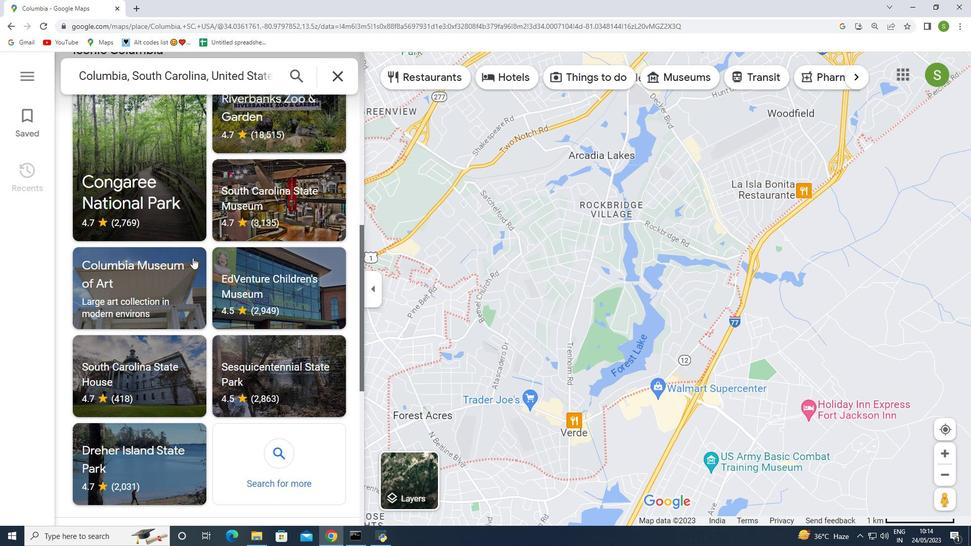 
Action: Mouse scrolled (203, 198) with delta (0, 0)
Screenshot: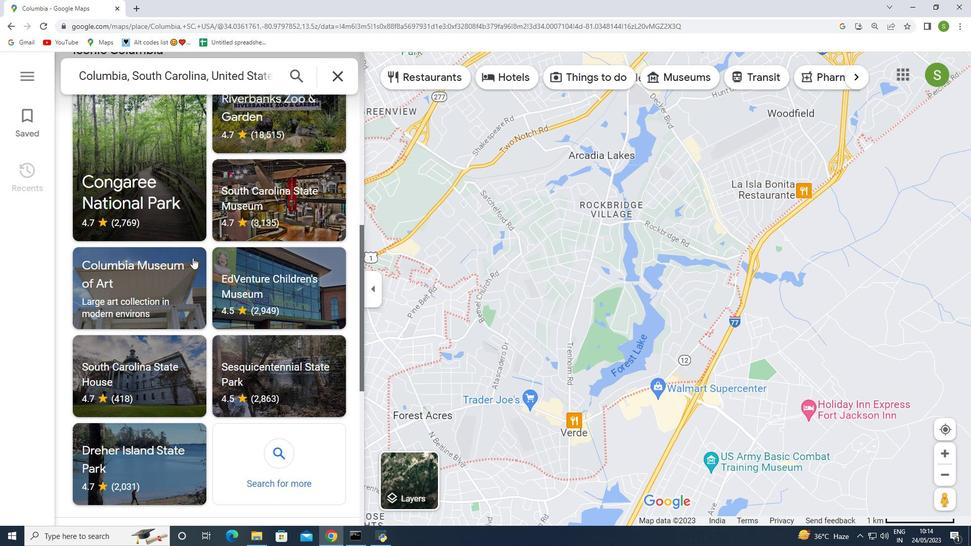 
Action: Mouse moved to (203, 195)
Screenshot: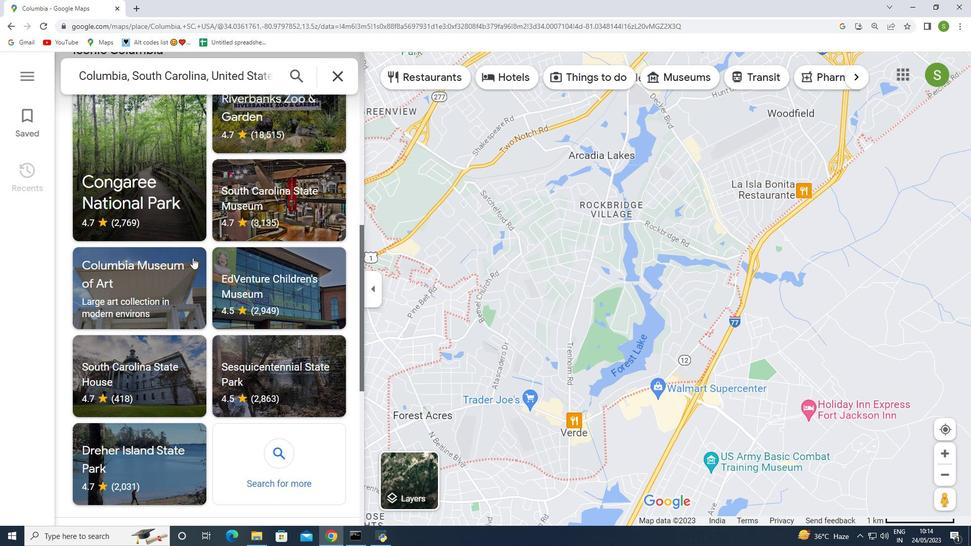 
Action: Mouse scrolled (203, 196) with delta (0, 0)
Screenshot: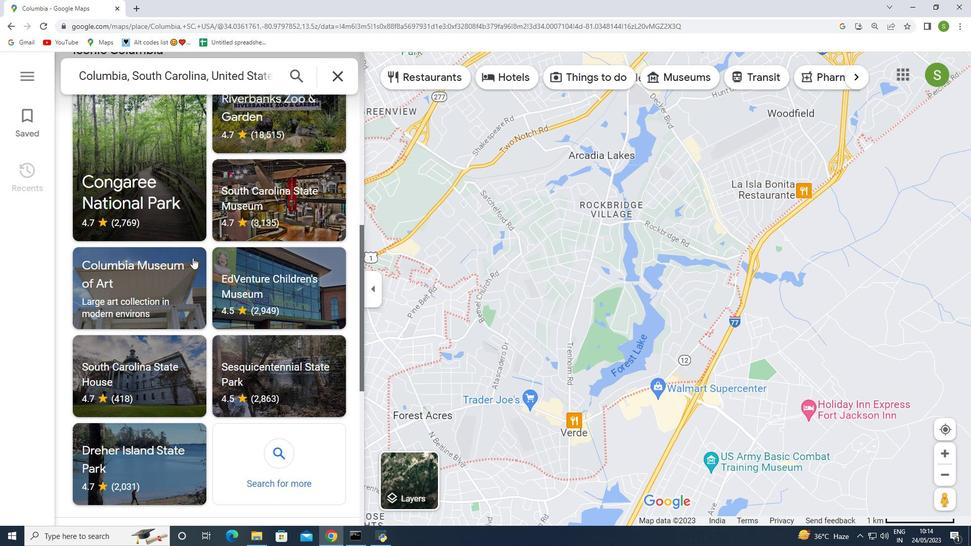
Action: Mouse scrolled (203, 196) with delta (0, 0)
Screenshot: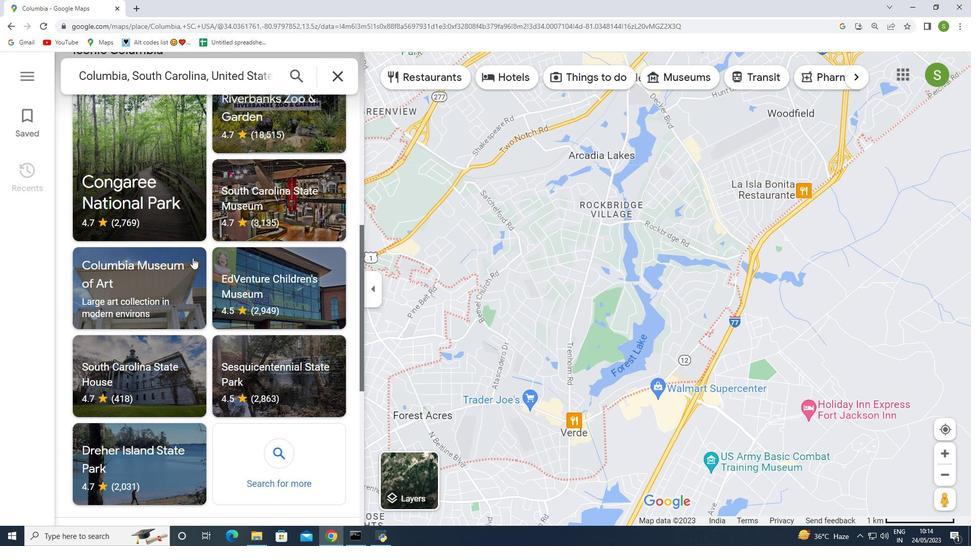 
Action: Mouse scrolled (203, 196) with delta (0, 0)
Screenshot: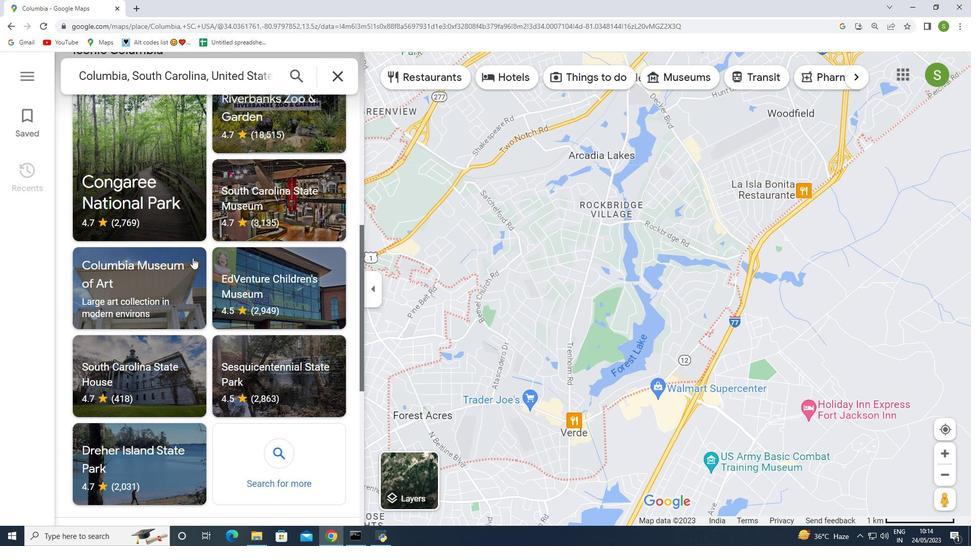 
Action: Mouse moved to (204, 195)
Screenshot: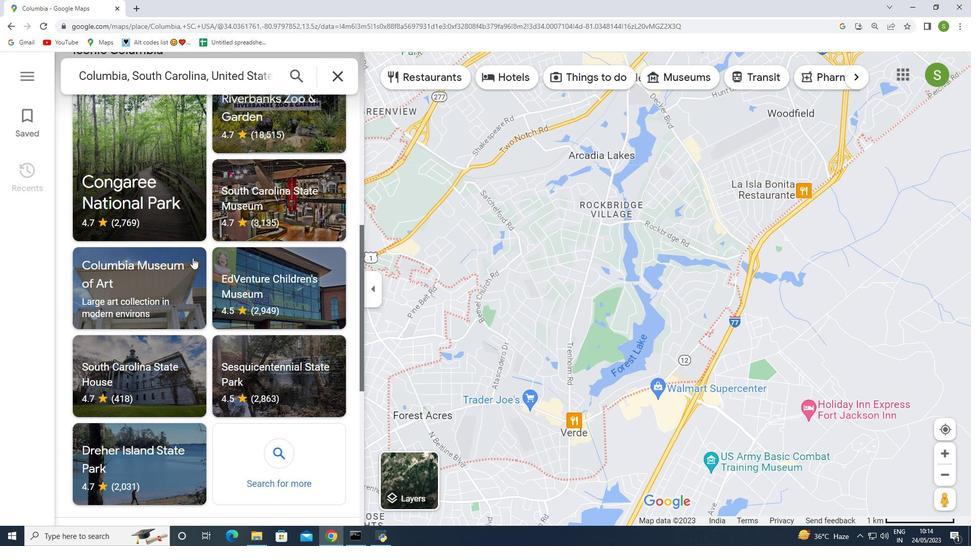 
Action: Mouse scrolled (204, 196) with delta (0, 0)
Screenshot: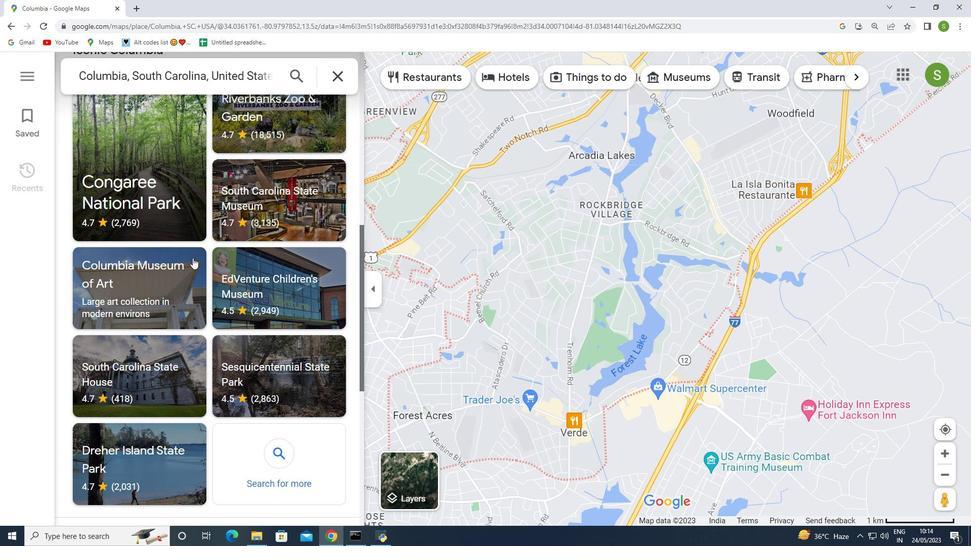 
Action: Mouse scrolled (204, 196) with delta (0, 0)
Screenshot: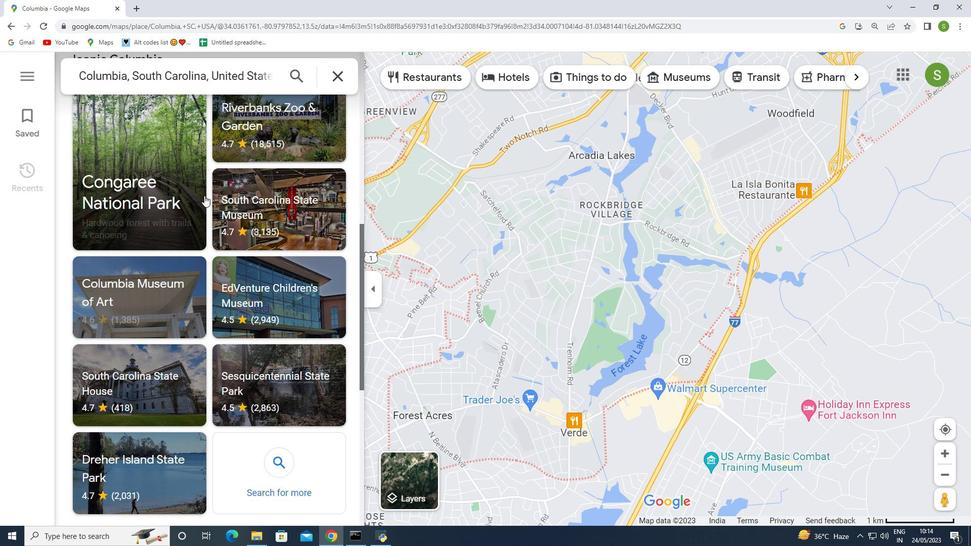
Action: Mouse scrolled (204, 196) with delta (0, 0)
Screenshot: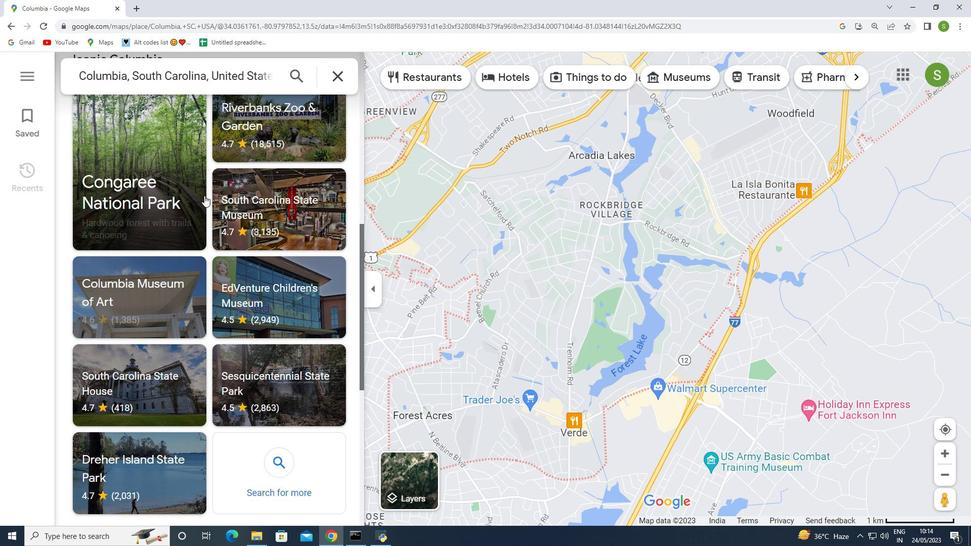 
Action: Mouse scrolled (204, 196) with delta (0, 0)
Screenshot: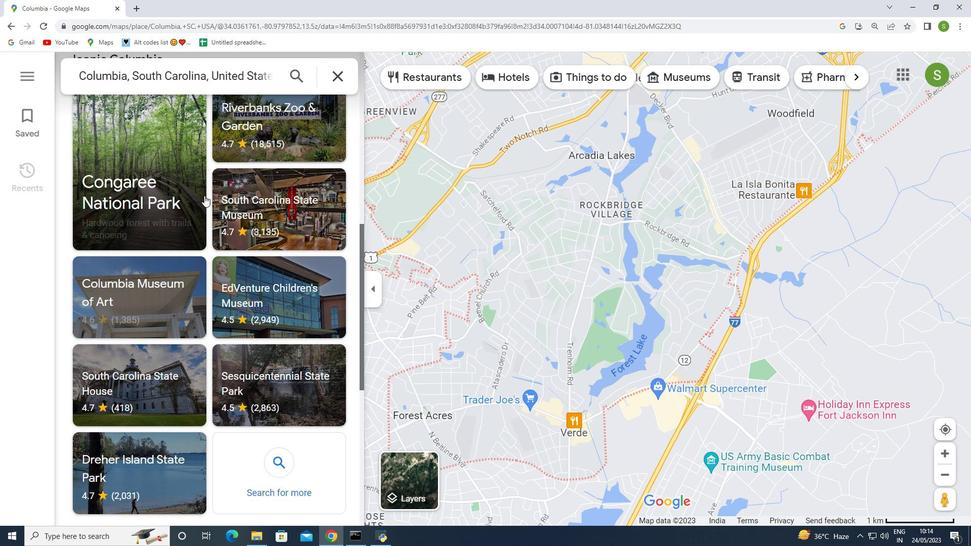 
Action: Mouse scrolled (204, 196) with delta (0, 0)
Screenshot: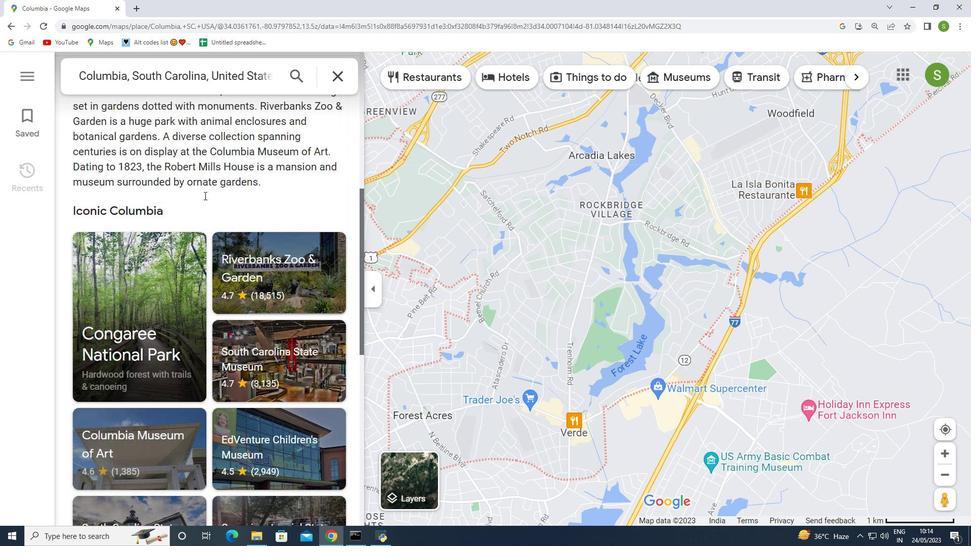 
Action: Mouse scrolled (204, 196) with delta (0, 0)
Screenshot: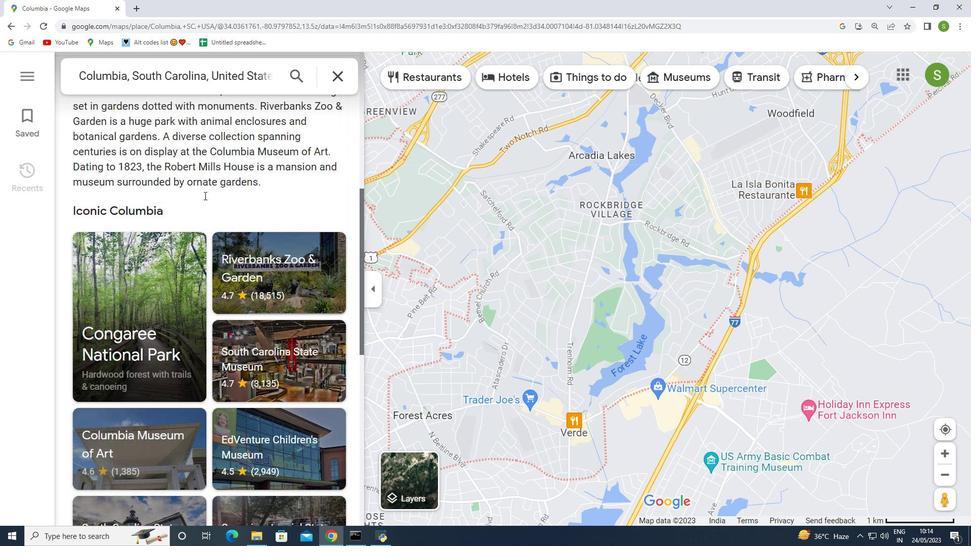 
Action: Mouse scrolled (204, 196) with delta (0, 0)
Screenshot: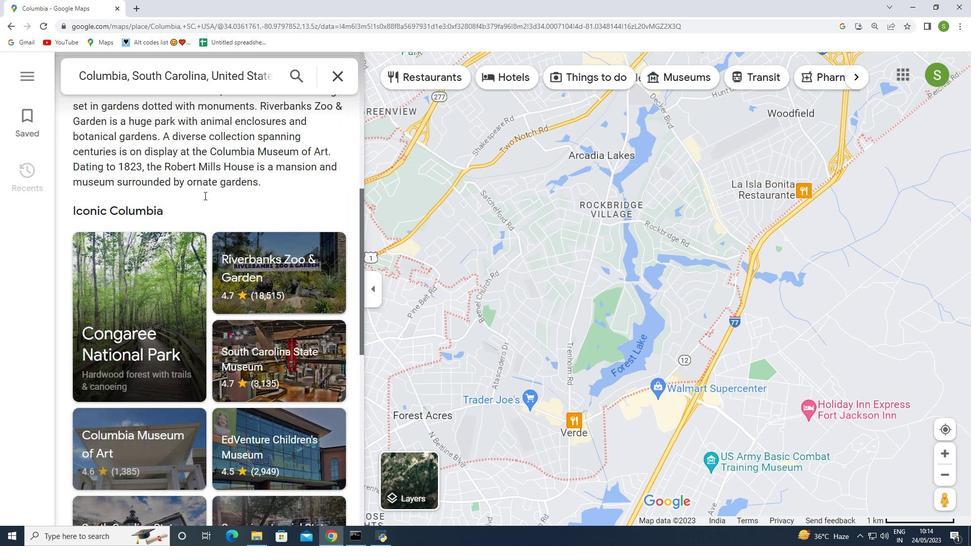 
Action: Mouse moved to (255, 187)
Screenshot: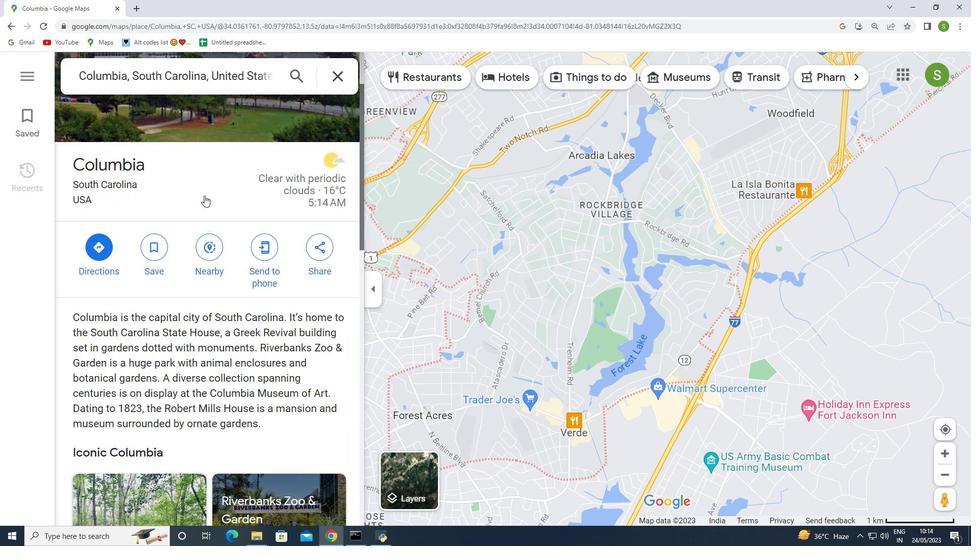 
Action: Mouse scrolled (255, 187) with delta (0, 0)
Screenshot: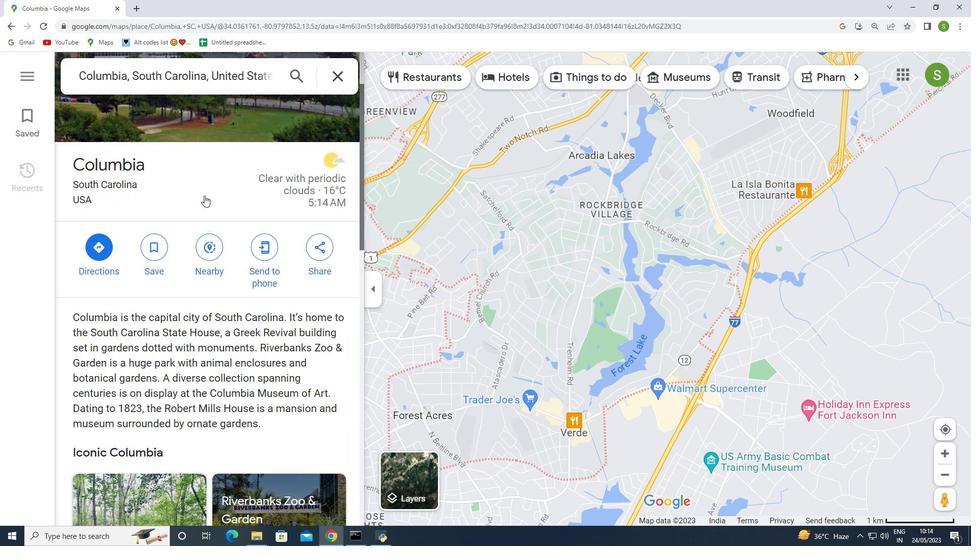 
Action: Mouse scrolled (255, 187) with delta (0, 0)
Screenshot: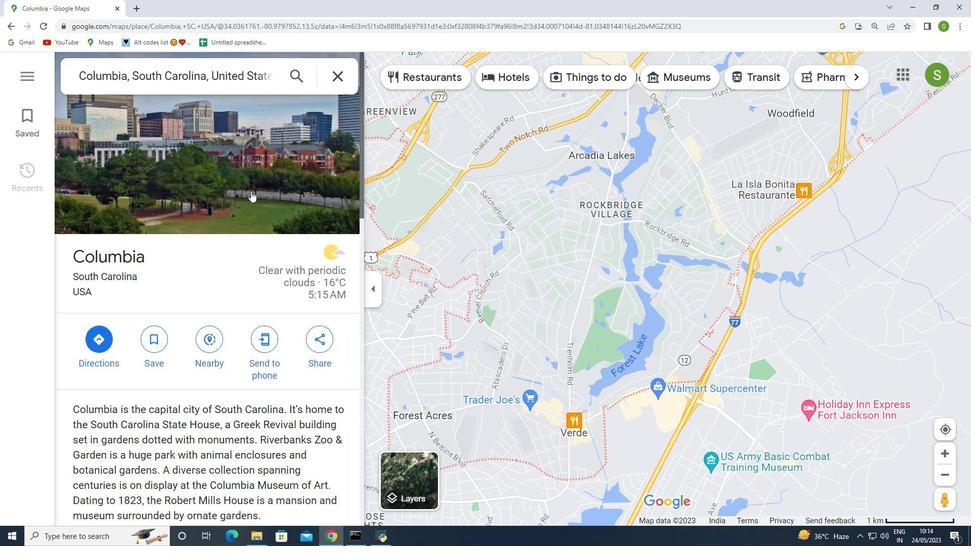 
Action: Mouse scrolled (255, 187) with delta (0, 0)
Screenshot: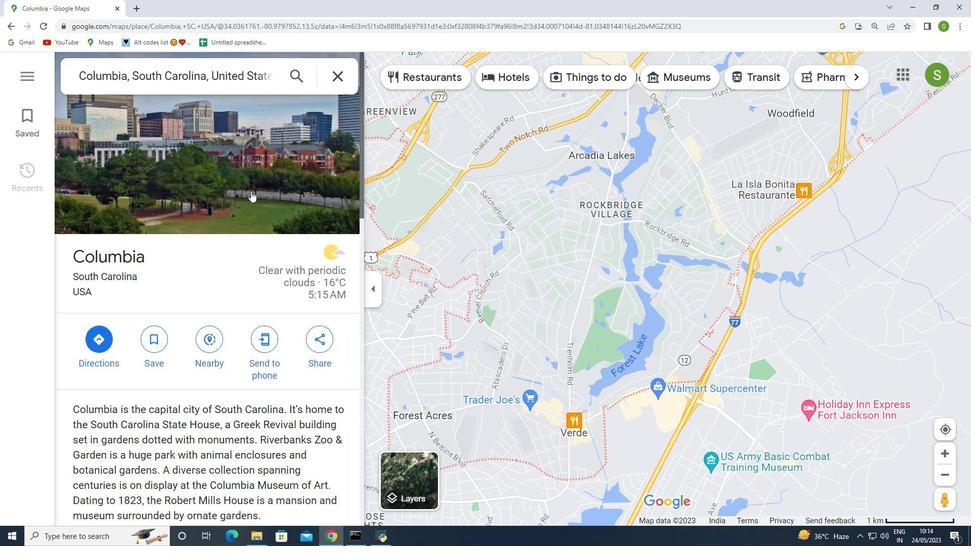 
Action: Mouse moved to (255, 186)
Screenshot: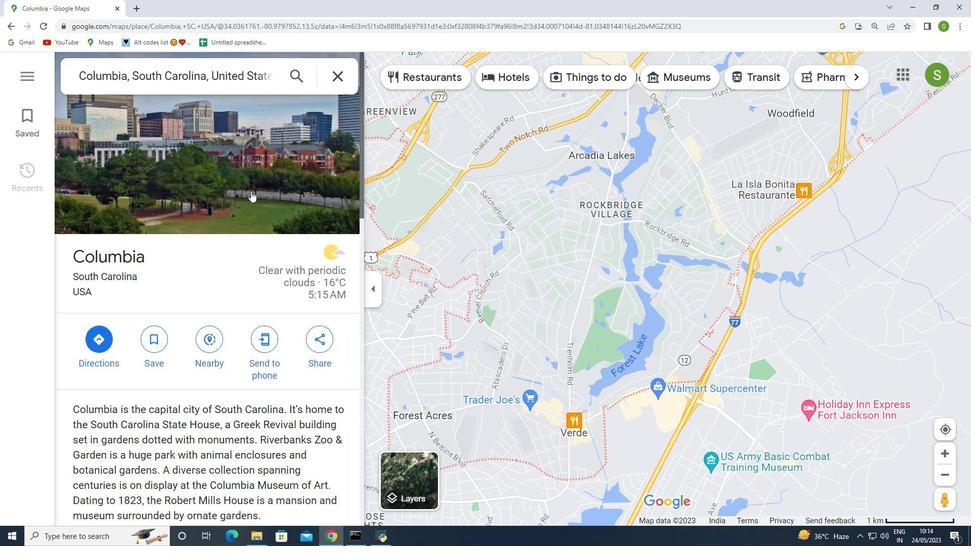 
Action: Mouse scrolled (255, 187) with delta (0, 0)
Screenshot: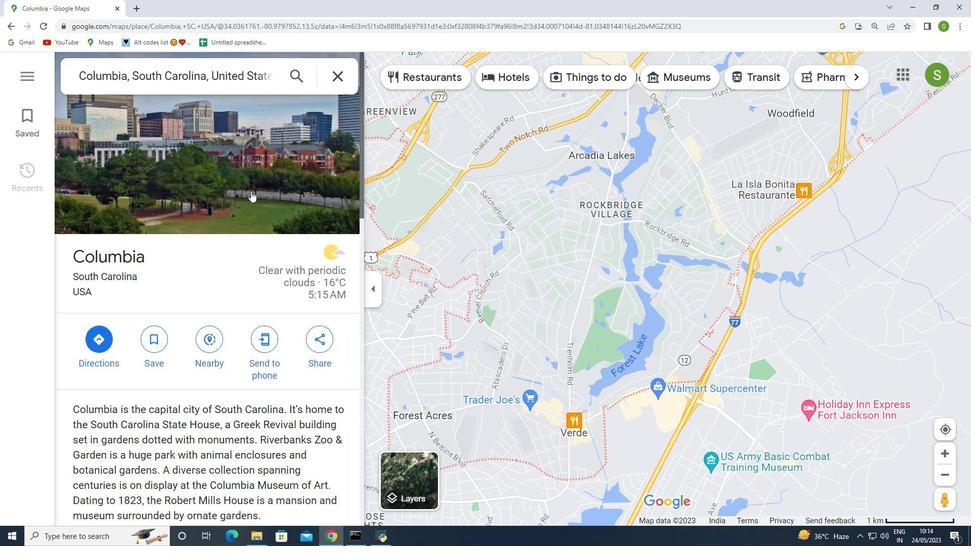 
Action: Mouse scrolled (255, 187) with delta (0, 0)
Screenshot: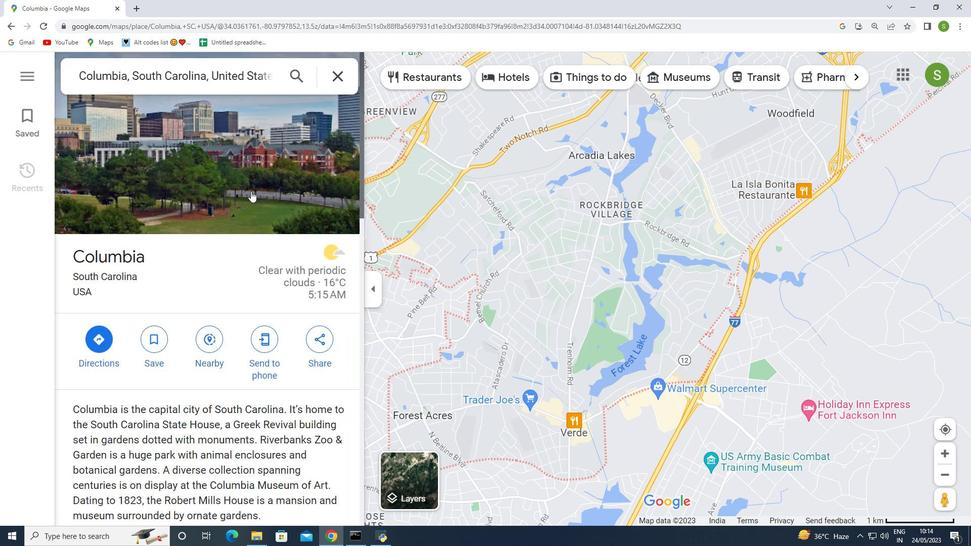 
Action: Mouse scrolled (255, 187) with delta (0, 0)
Screenshot: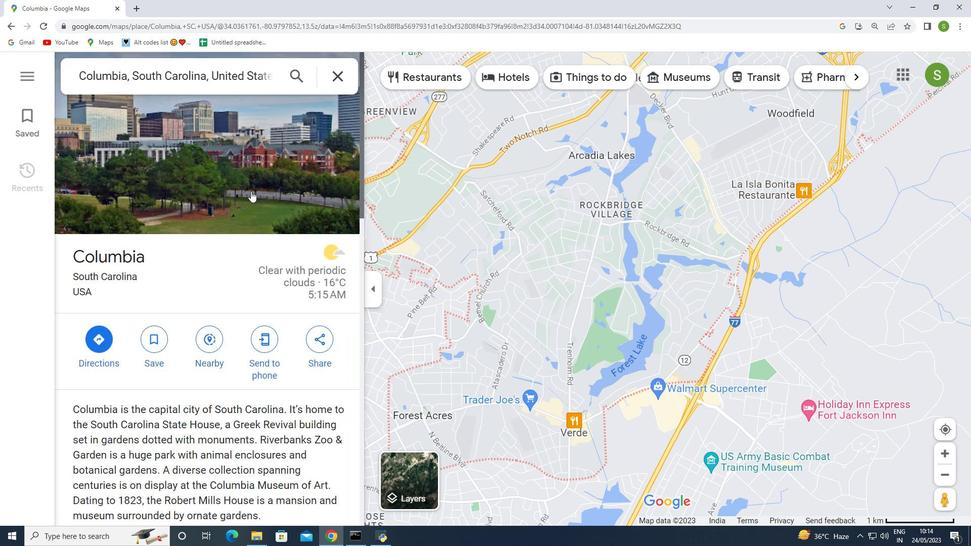 
Action: Mouse moved to (245, 190)
Screenshot: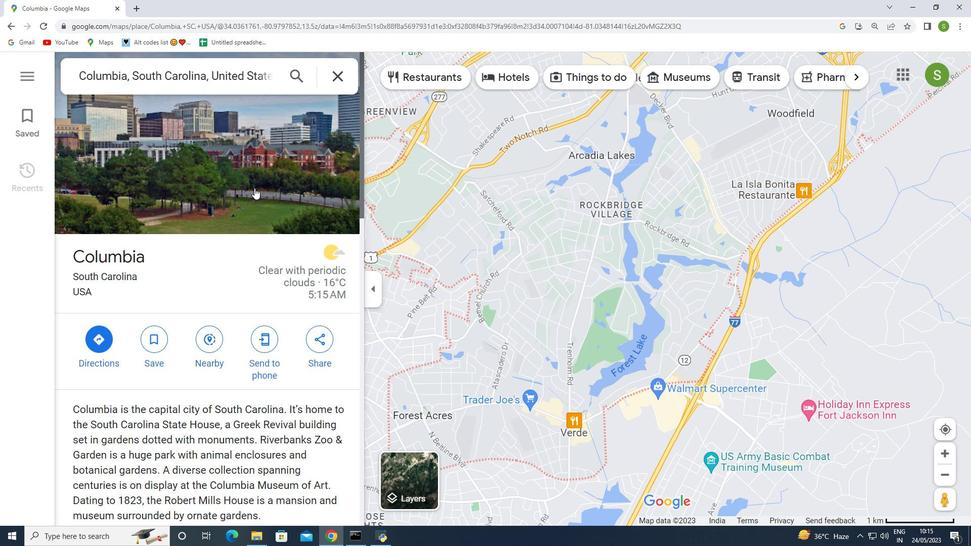
Action: Mouse scrolled (253, 188) with delta (0, 0)
Screenshot: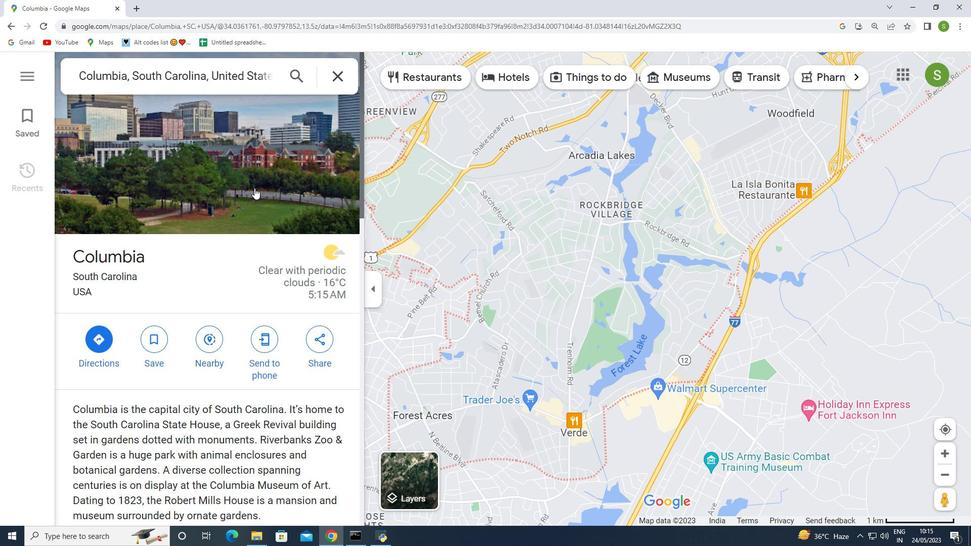 
Action: Mouse moved to (245, 190)
Screenshot: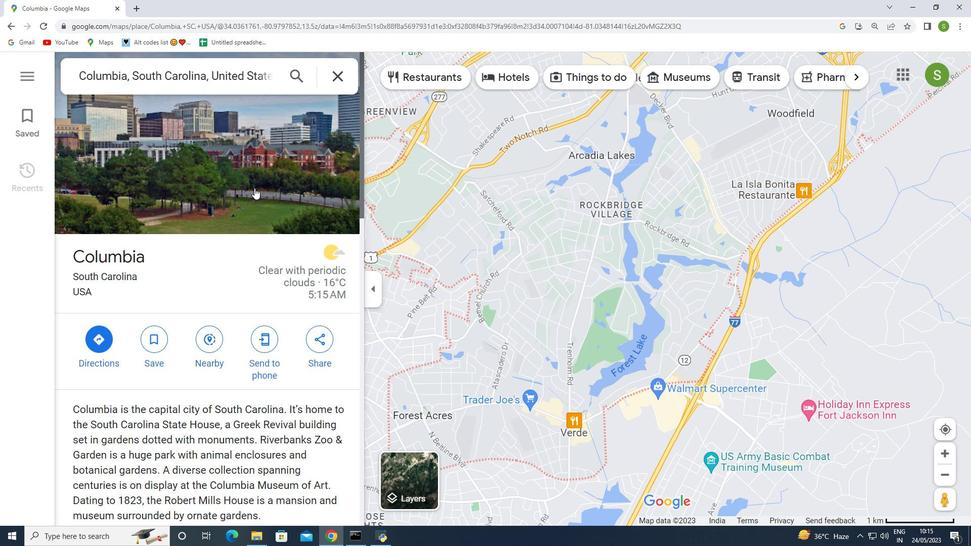 
Action: Mouse scrolled (252, 188) with delta (0, 0)
Screenshot: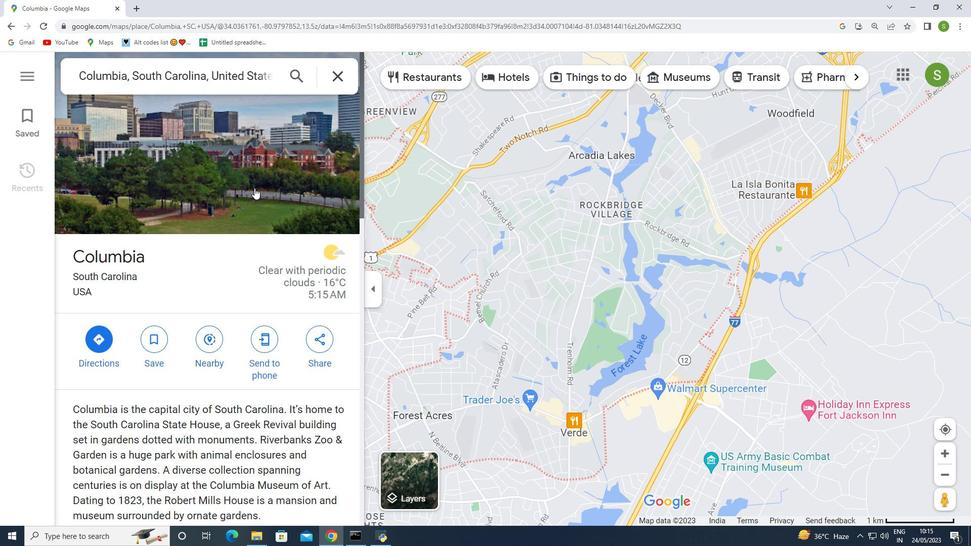 
Action: Mouse moved to (244, 190)
Screenshot: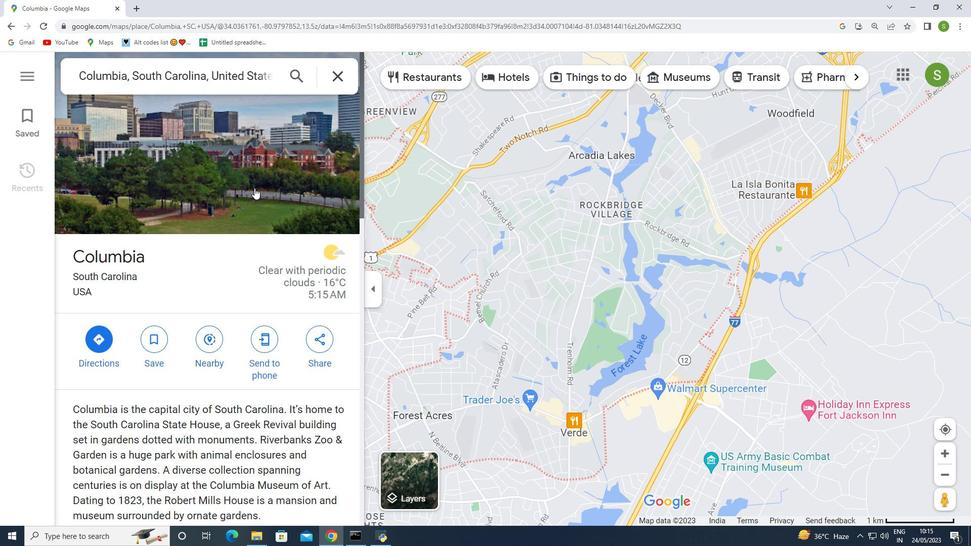 
Action: Mouse scrolled (252, 188) with delta (0, 0)
Screenshot: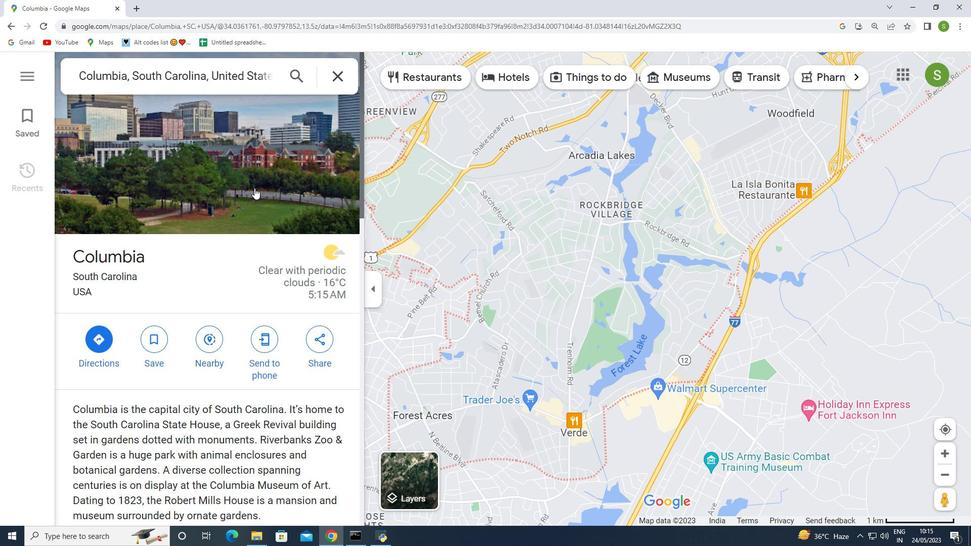 
Action: Mouse moved to (244, 190)
Screenshot: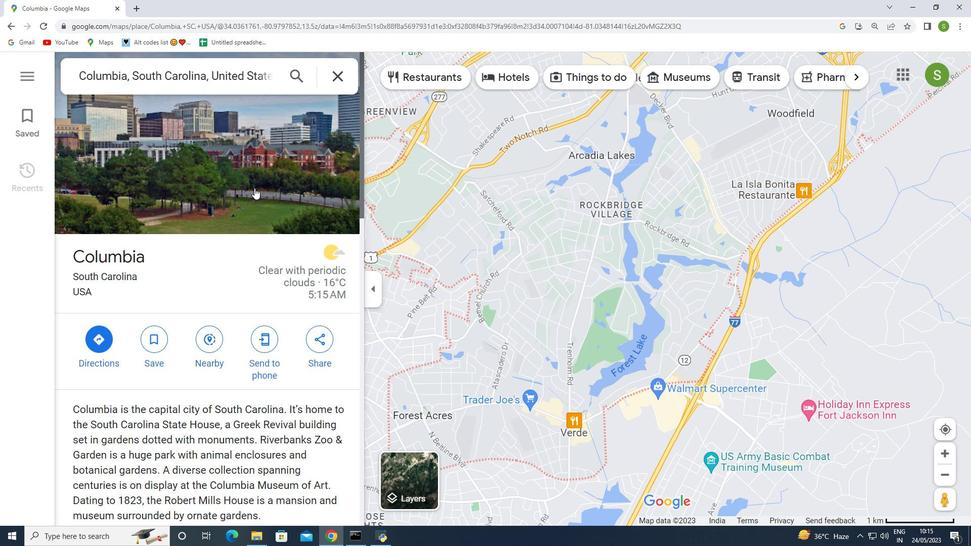 
Action: Mouse scrolled (252, 188) with delta (0, 0)
Screenshot: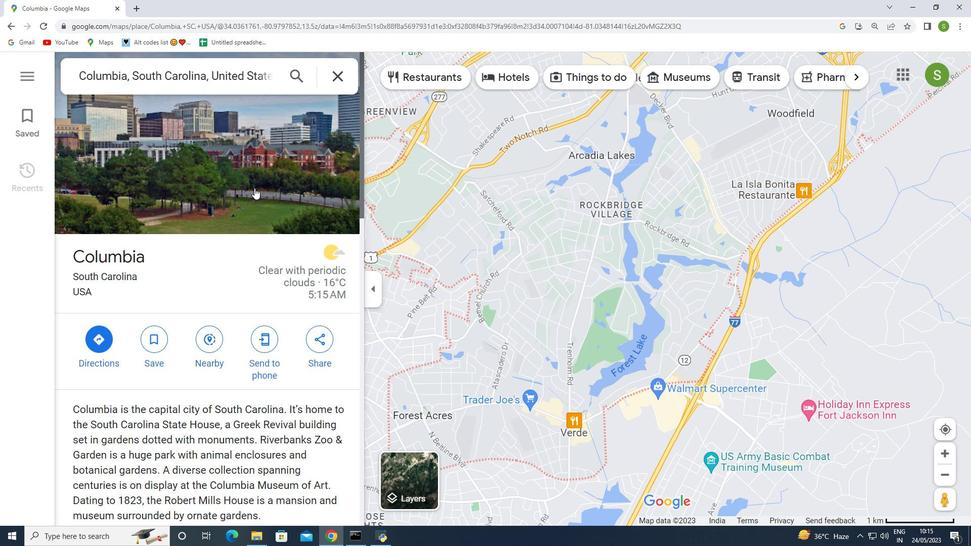 
Action: Mouse moved to (946, 453)
Screenshot: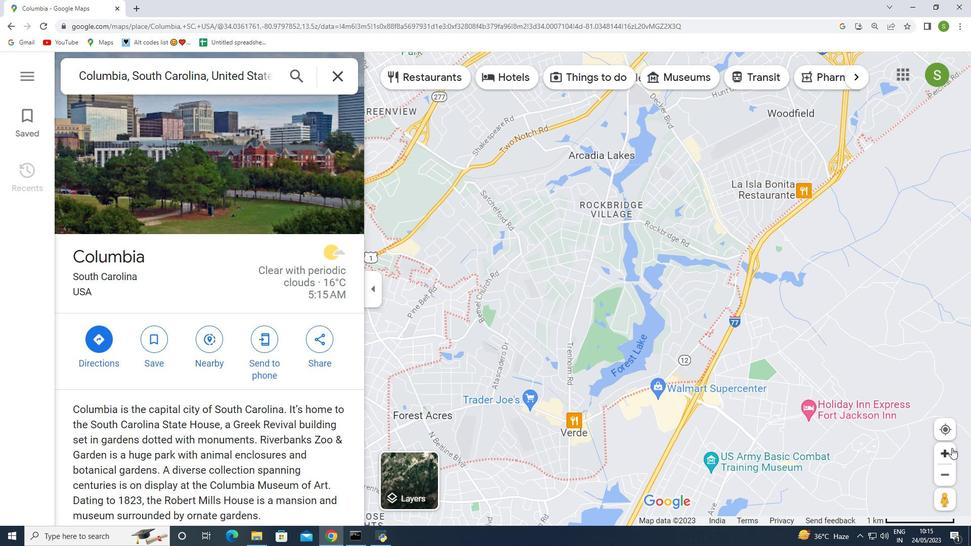 
Action: Mouse pressed left at (946, 453)
Screenshot: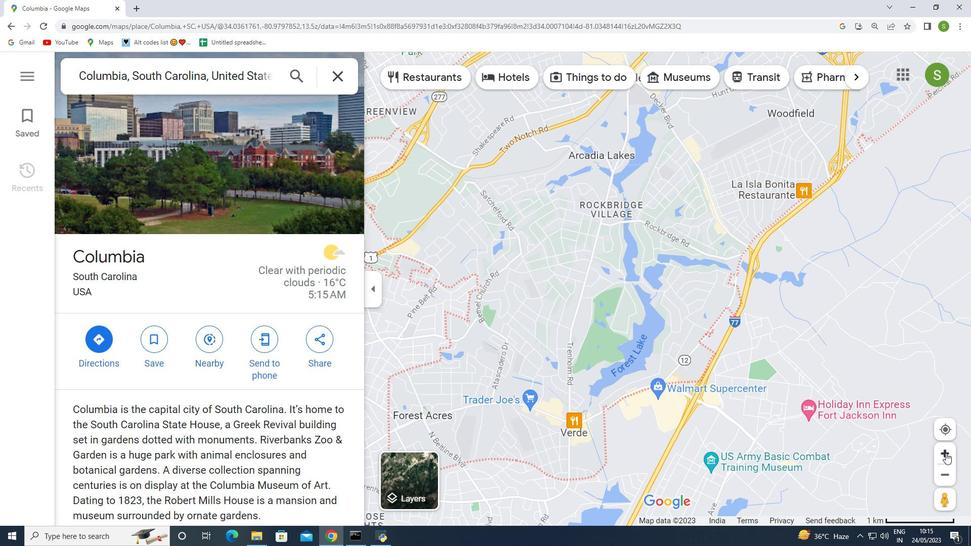 
Action: Mouse pressed left at (946, 453)
Screenshot: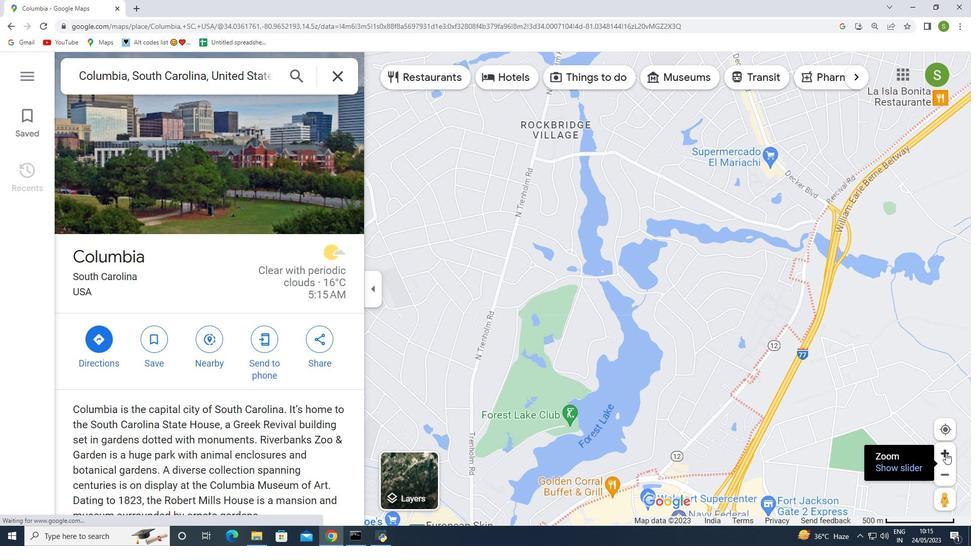 
Action: Mouse moved to (414, 250)
Screenshot: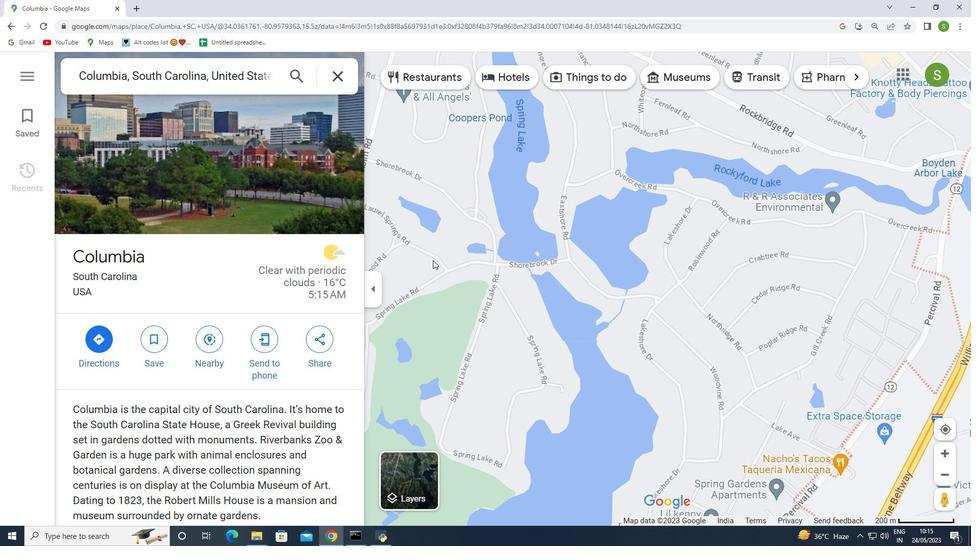 
Action: Mouse scrolled (414, 251) with delta (0, 0)
Screenshot: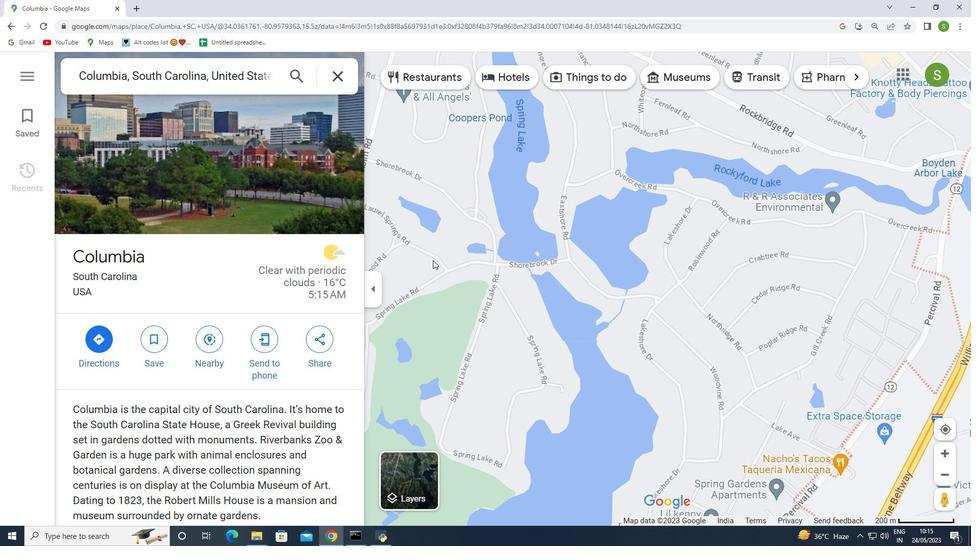 
Action: Mouse moved to (240, 192)
Screenshot: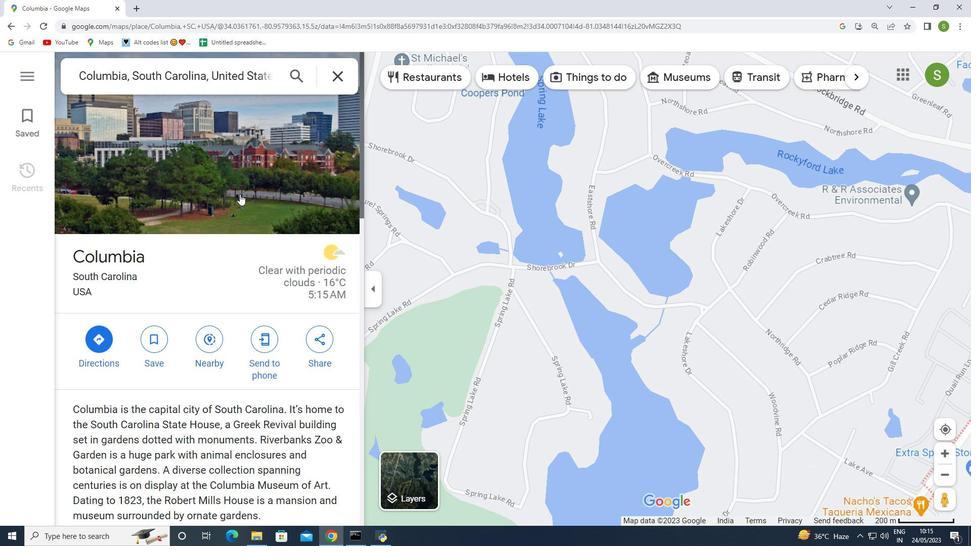 
Action: Mouse pressed left at (240, 192)
Screenshot: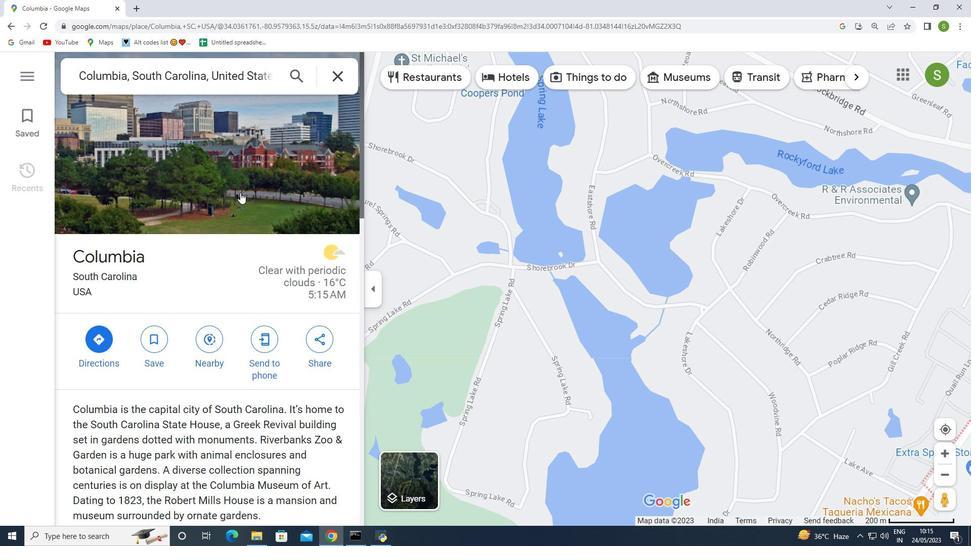 
Action: Mouse moved to (640, 295)
Screenshot: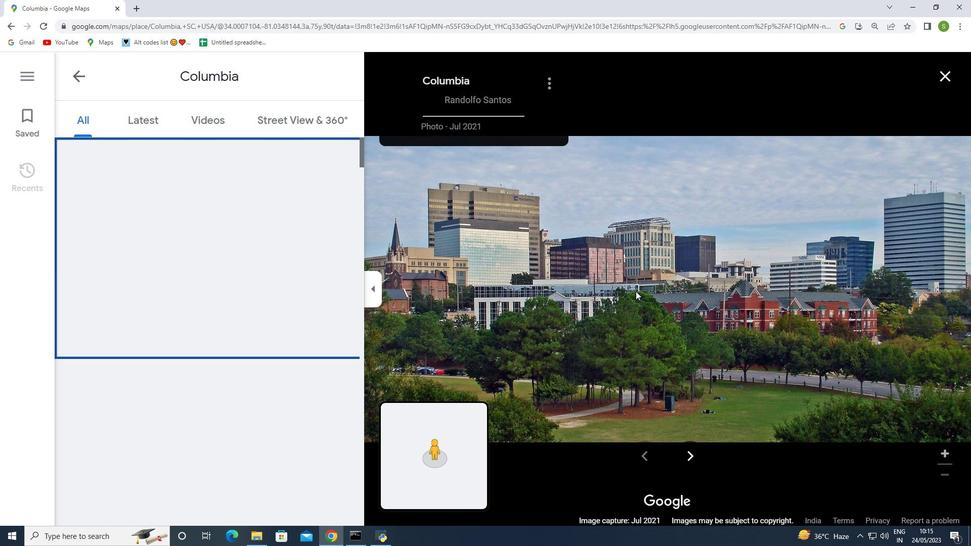 
Action: Mouse scrolled (640, 294) with delta (0, 0)
Screenshot: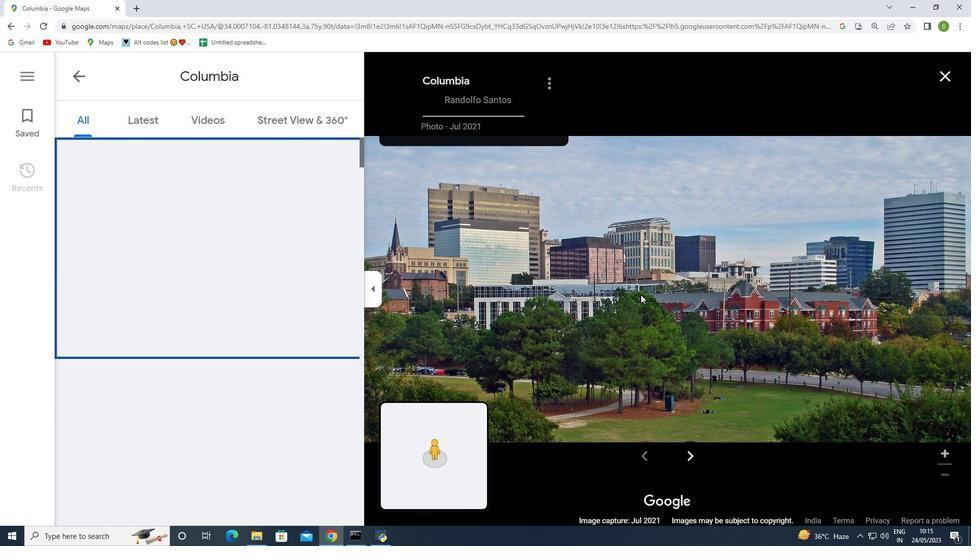 
Action: Mouse moved to (640, 295)
Screenshot: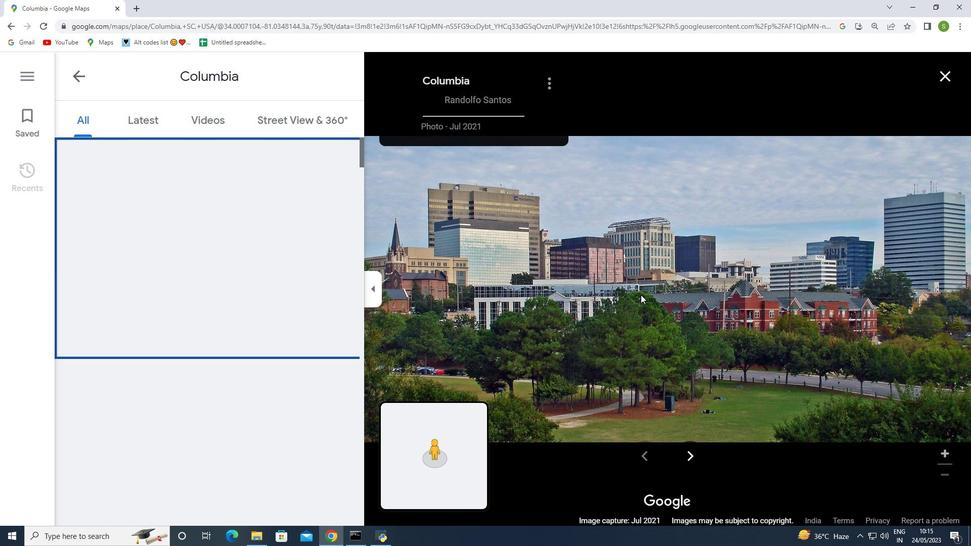 
Action: Mouse scrolled (640, 295) with delta (0, 0)
Screenshot: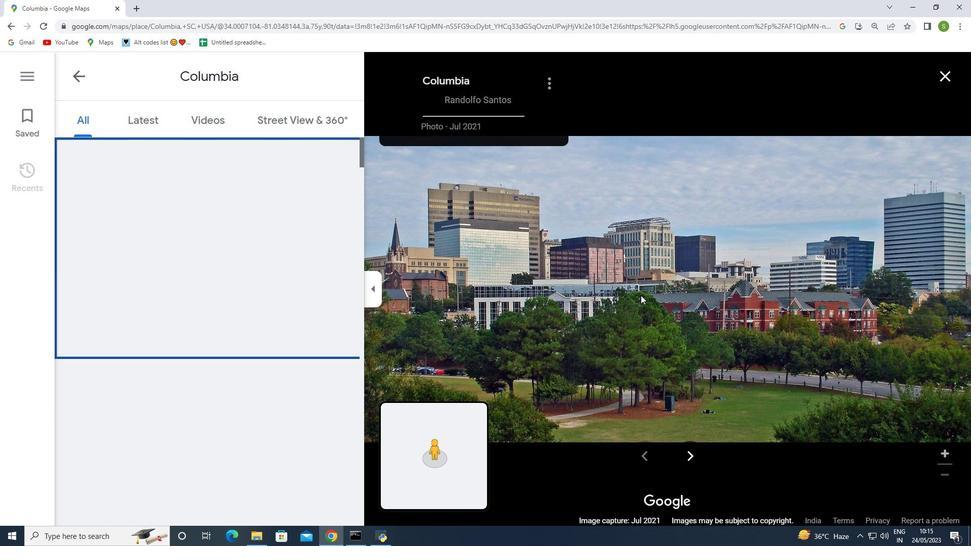 
Action: Mouse moved to (640, 300)
Screenshot: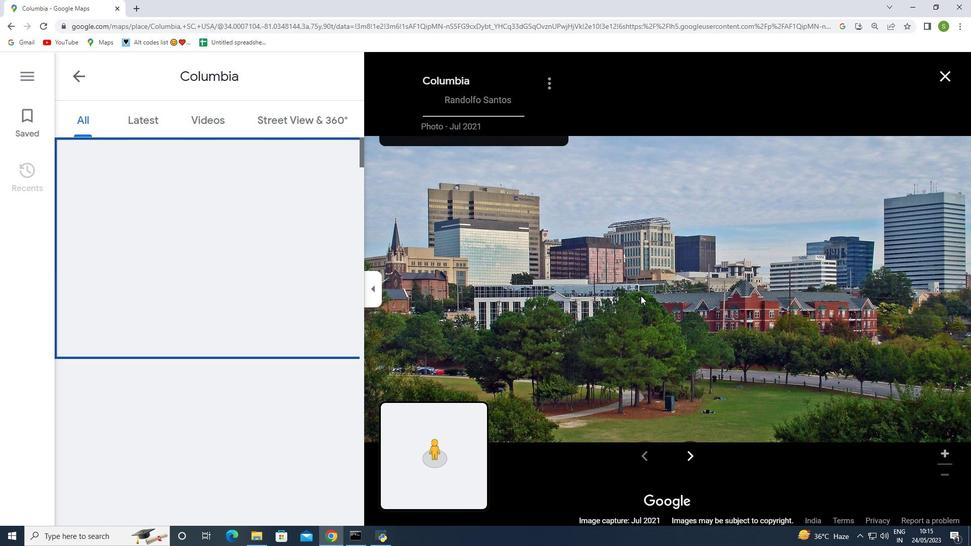 
Action: Mouse scrolled (640, 299) with delta (0, 0)
Screenshot: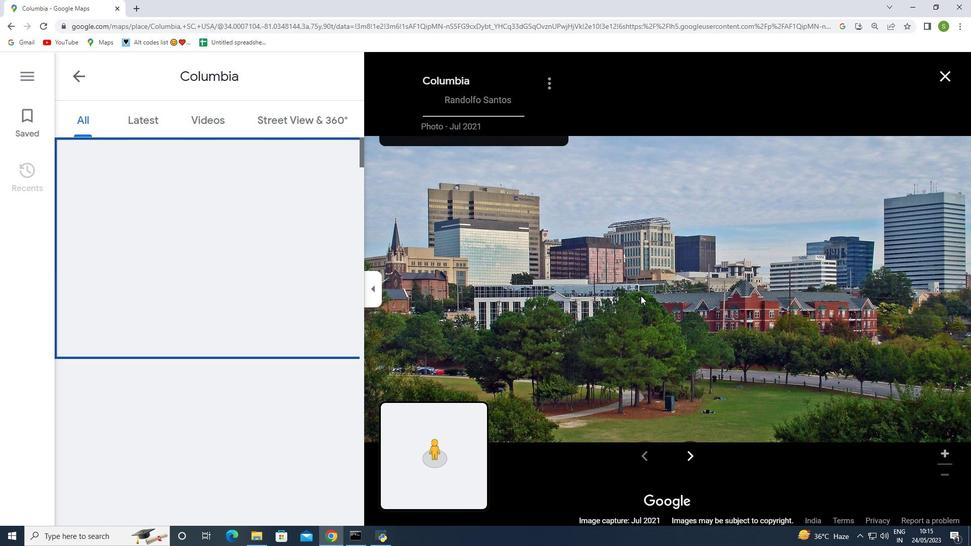 
Action: Mouse moved to (642, 308)
Screenshot: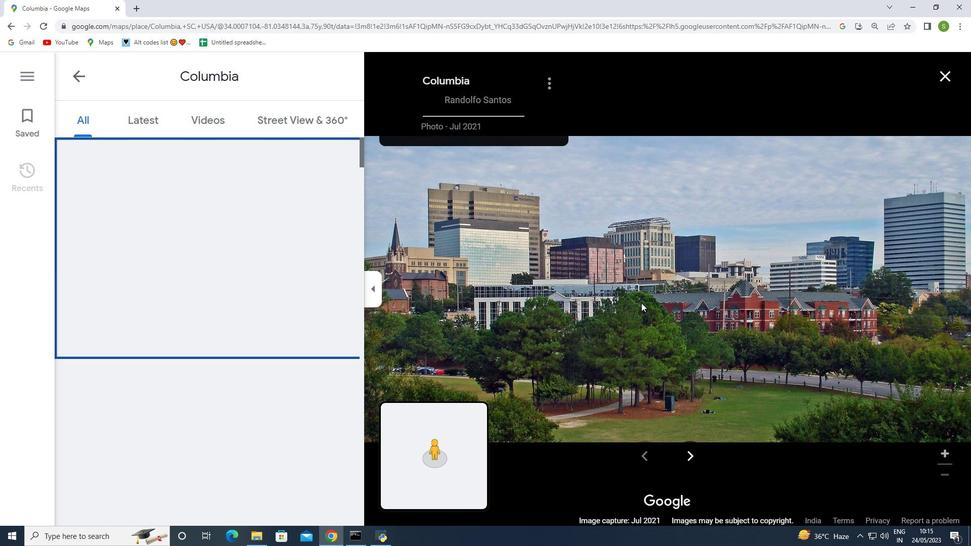 
Action: Mouse scrolled (642, 308) with delta (0, 0)
Screenshot: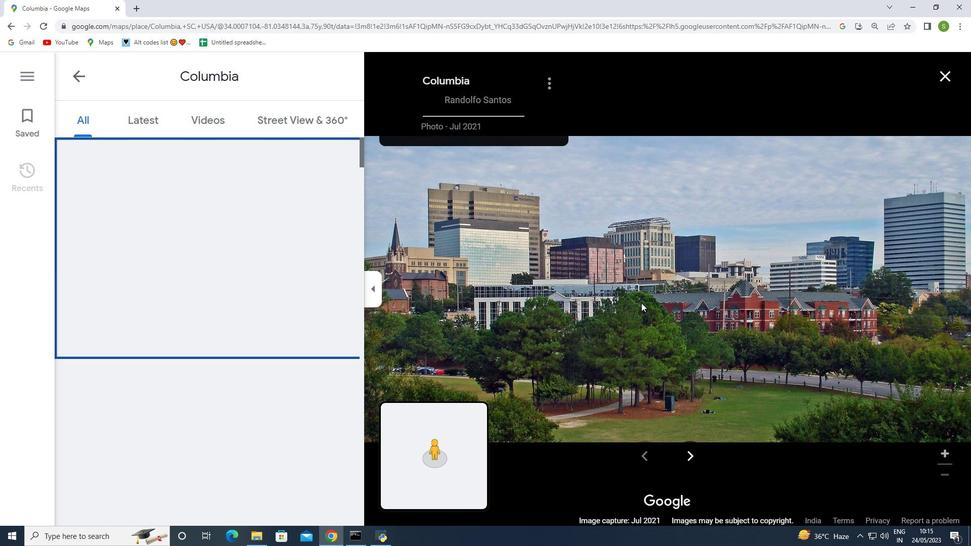 
Action: Mouse moved to (940, 453)
Screenshot: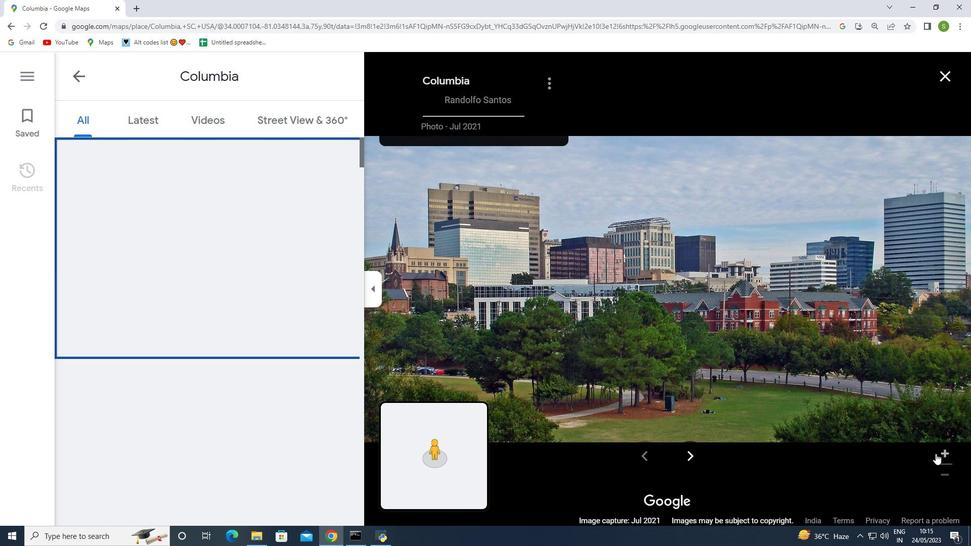 
Action: Mouse pressed left at (940, 453)
Screenshot: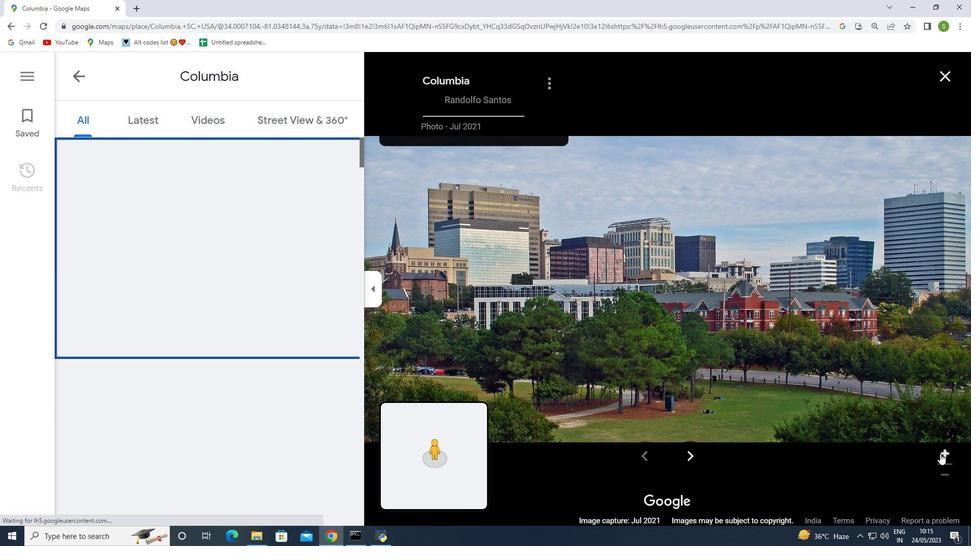
Action: Mouse moved to (944, 457)
Screenshot: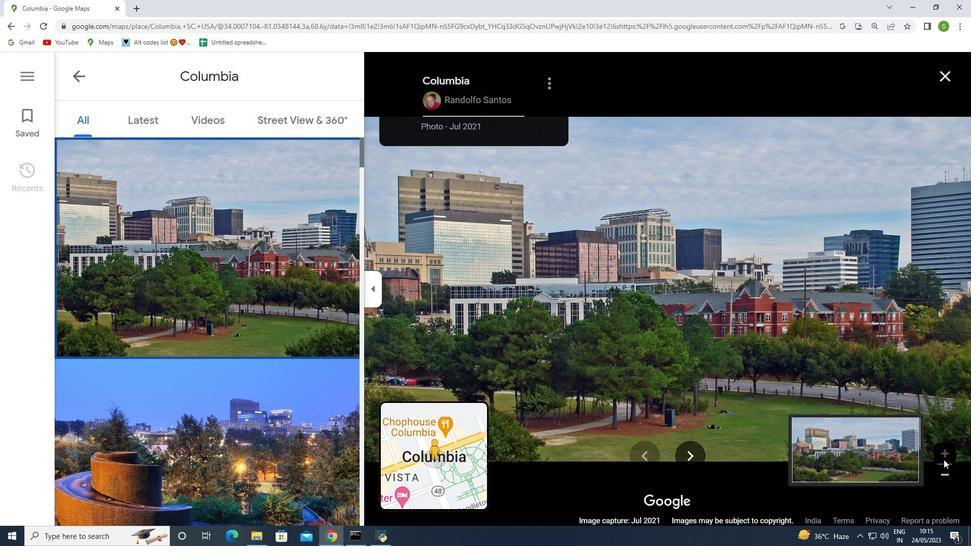 
Action: Mouse pressed left at (944, 457)
Screenshot: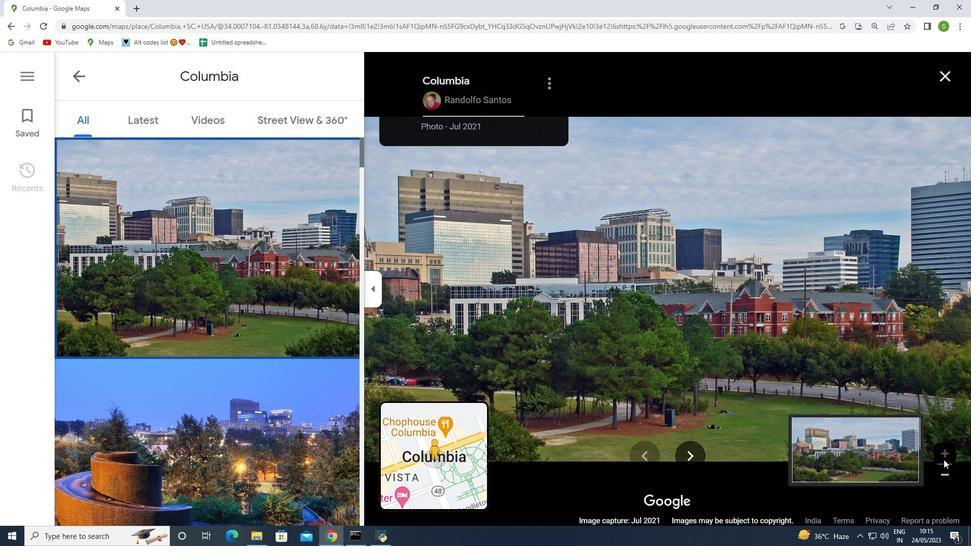 
Action: Mouse moved to (942, 456)
Screenshot: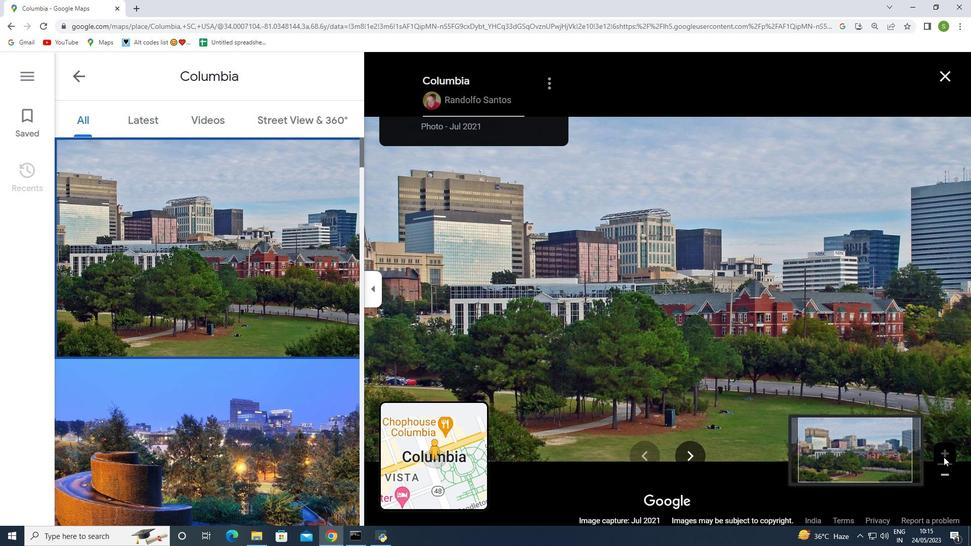 
Action: Mouse pressed right at (942, 456)
Screenshot: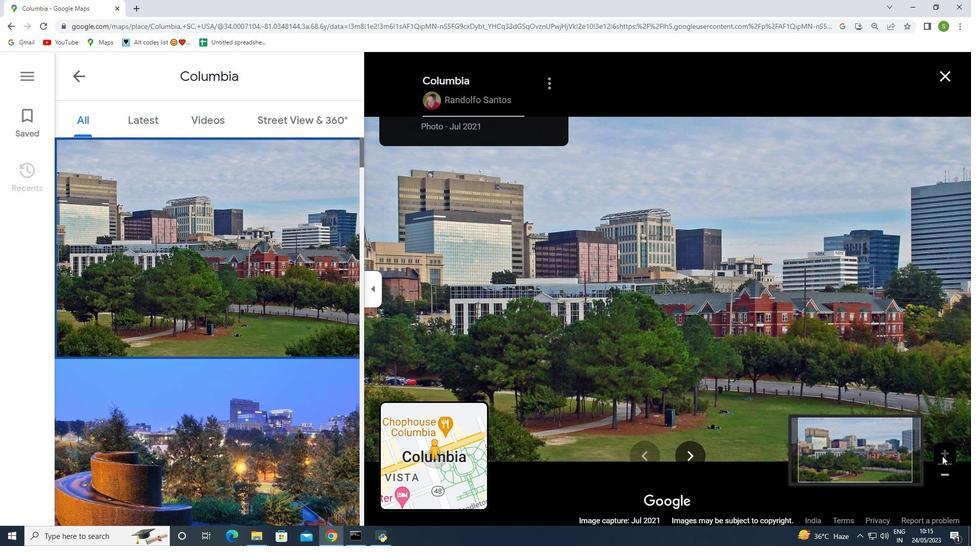 
Action: Mouse pressed left at (942, 456)
Screenshot: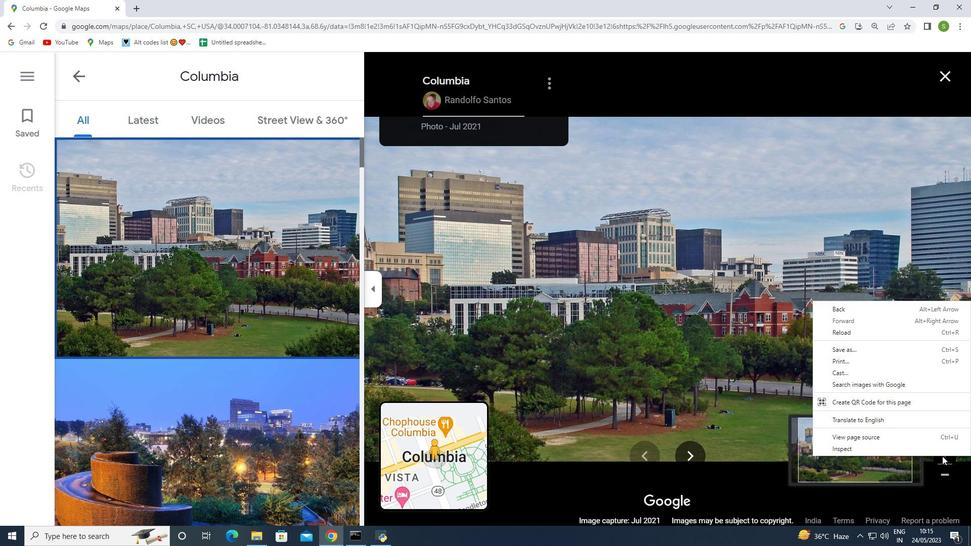 
Action: Mouse moved to (942, 455)
Screenshot: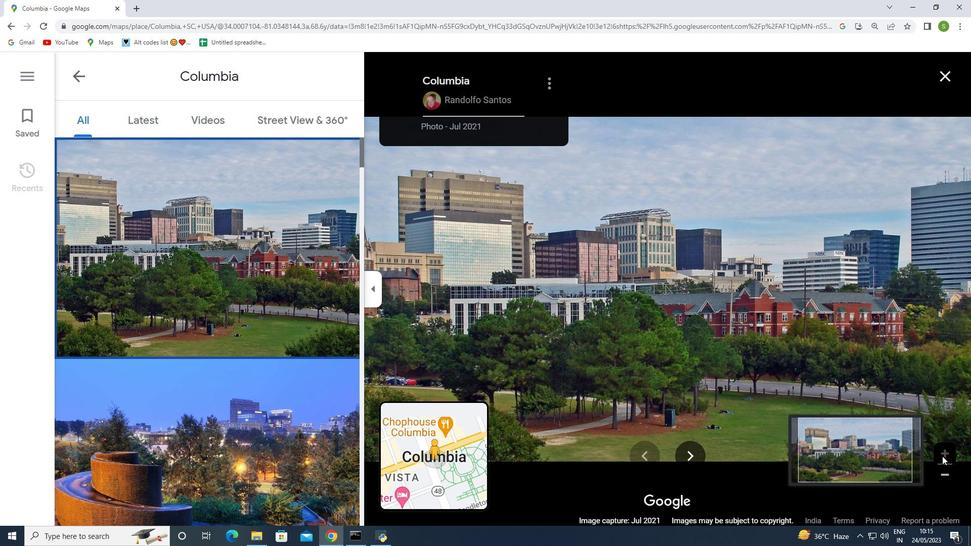 
Action: Mouse pressed left at (942, 455)
Screenshot: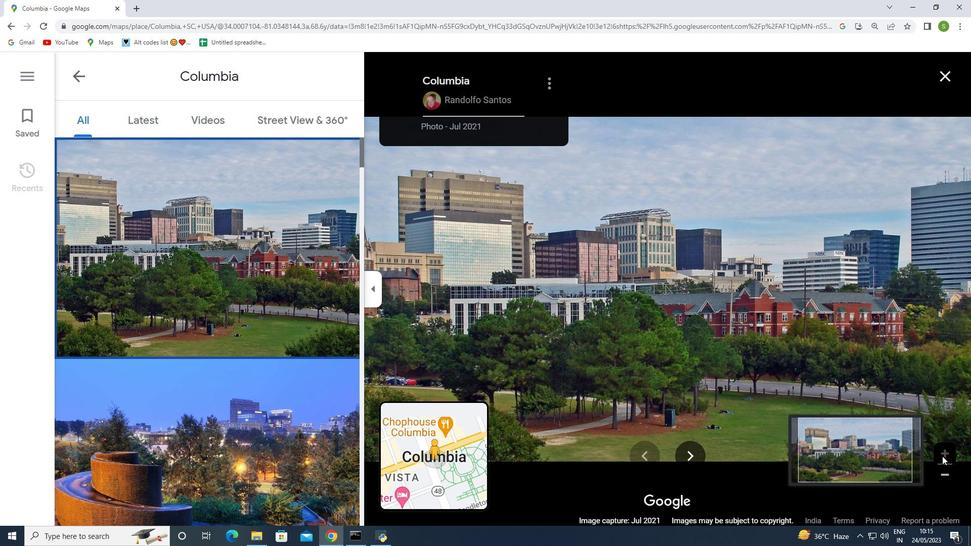 
Action: Mouse moved to (80, 75)
Screenshot: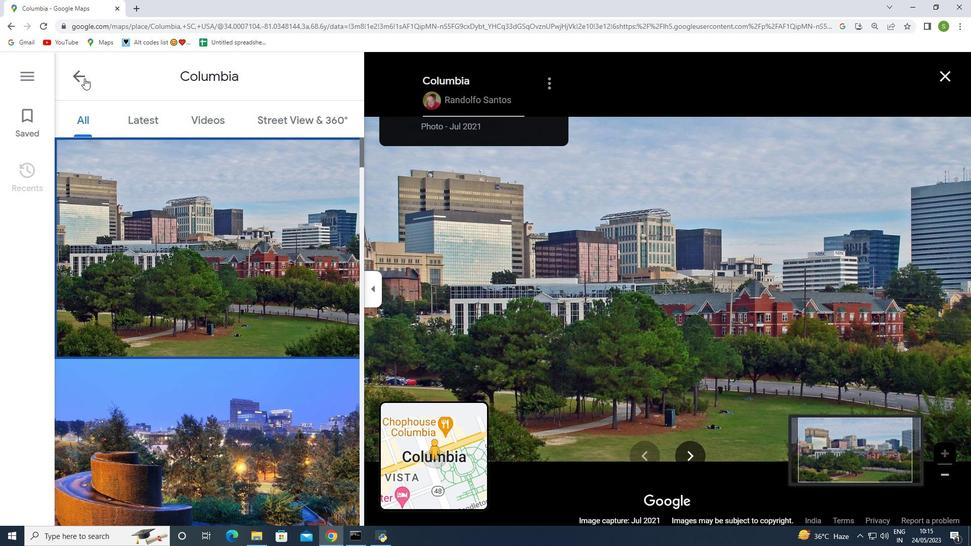 
Action: Mouse pressed left at (80, 75)
Screenshot: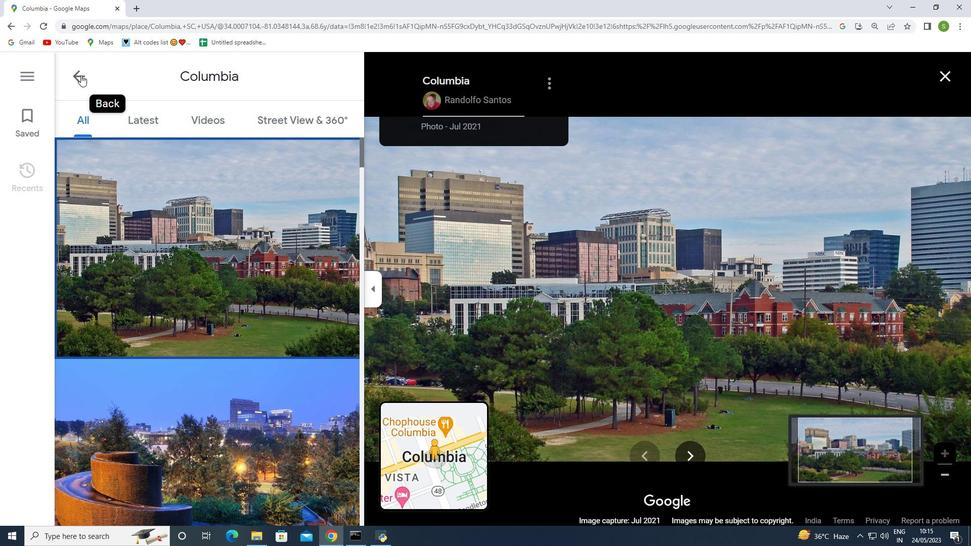 
Action: Mouse moved to (908, 466)
Screenshot: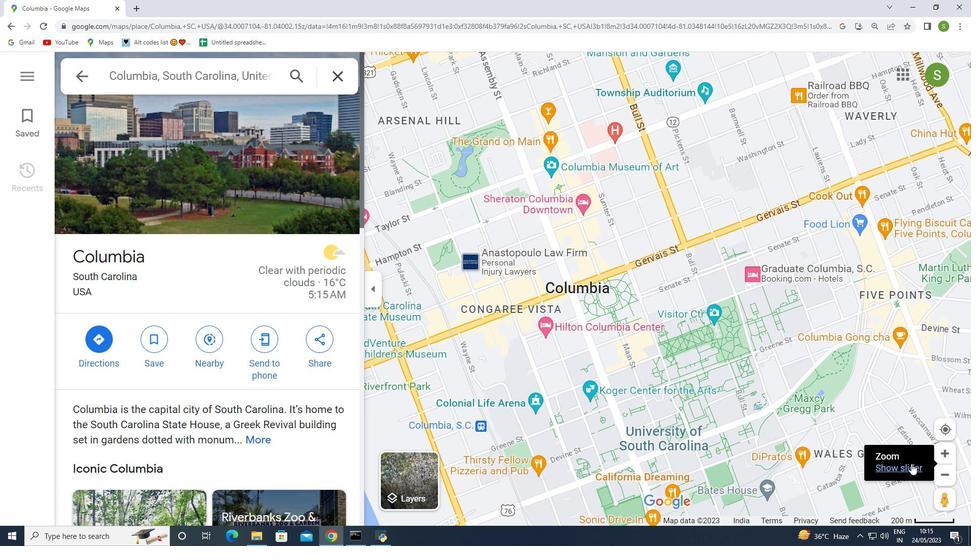 
Action: Mouse pressed left at (908, 466)
Screenshot: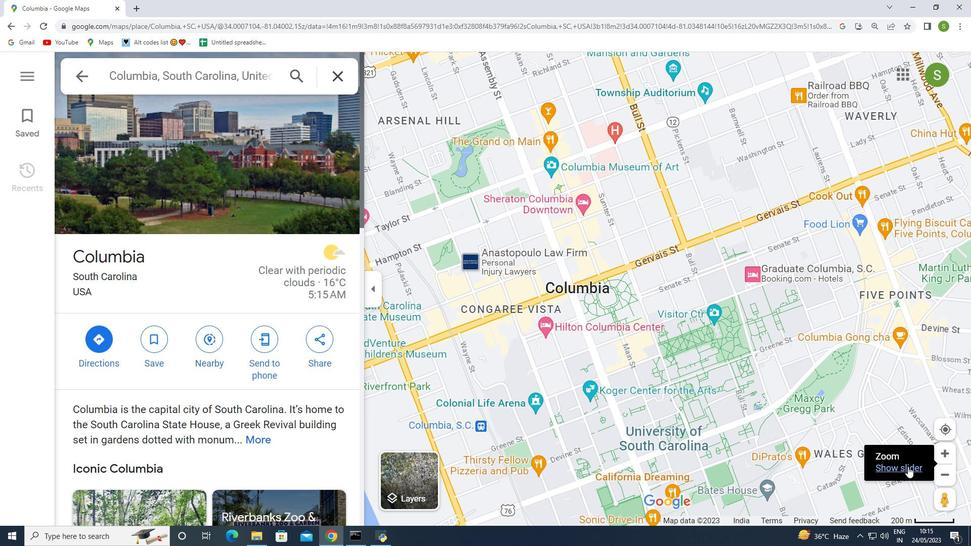 
Action: Mouse moved to (947, 389)
Screenshot: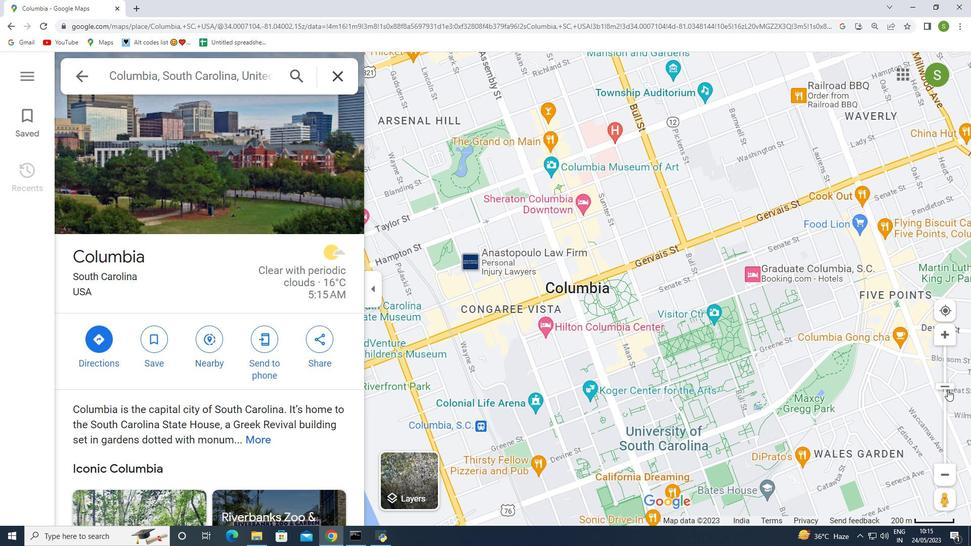 
Action: Mouse pressed left at (947, 389)
Screenshot: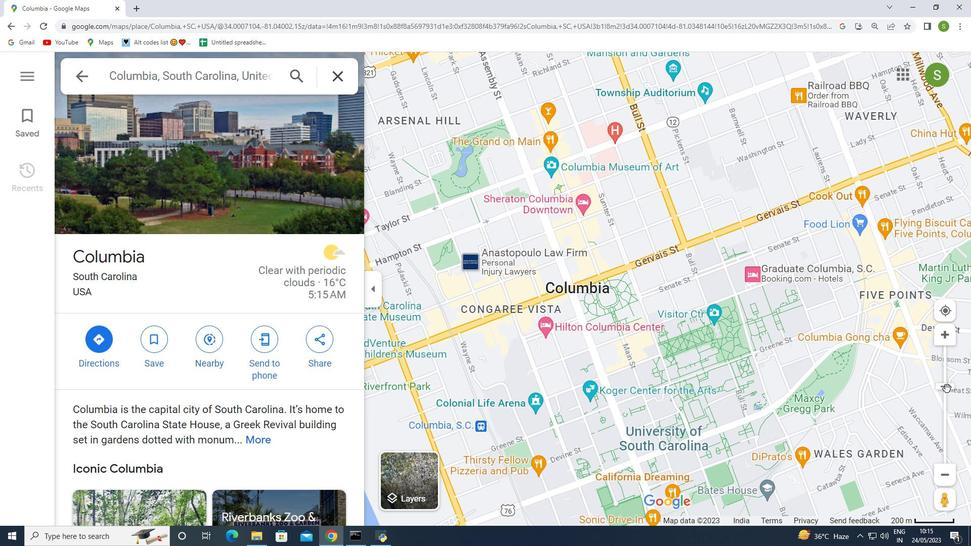 
Action: Mouse moved to (815, 361)
Screenshot: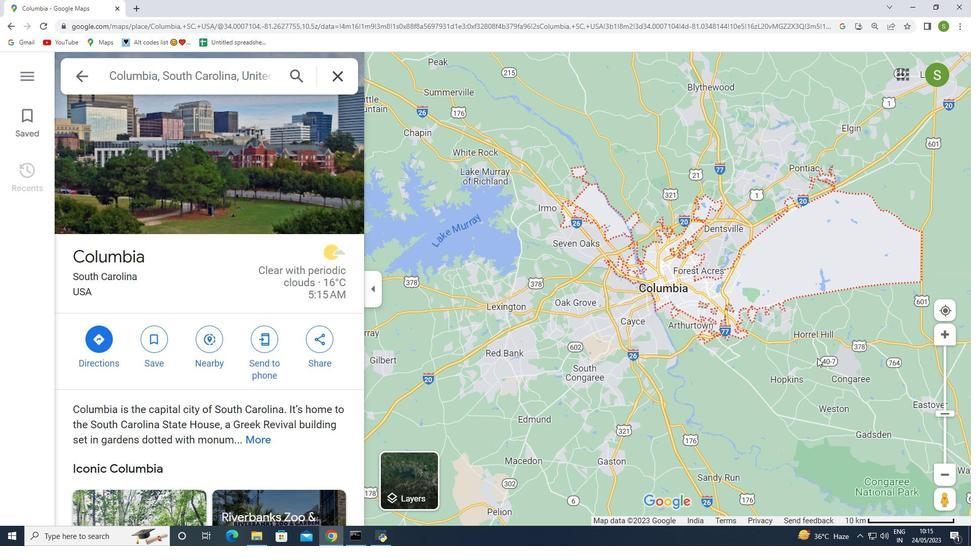 
